 Task: Find connections with filter location Devakottai with filter topic #coronawith filter profile language Spanish with filter current company Piramal Group with filter school Emeritus with filter industry Natural Gas Extraction with filter service category Market Strategy with filter keywords title Safety Engineer
Action: Mouse moved to (548, 80)
Screenshot: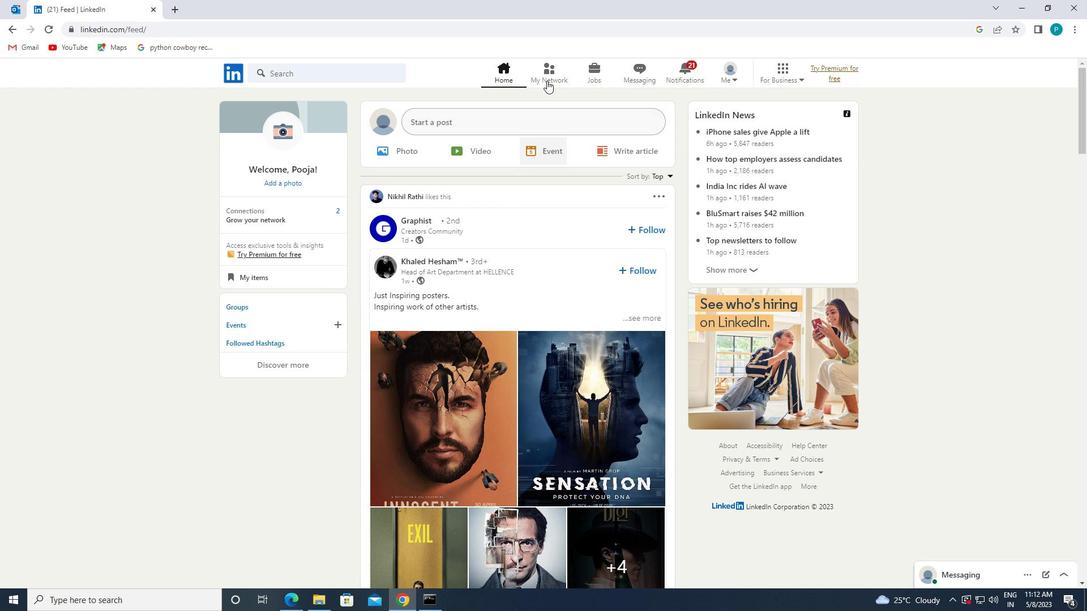 
Action: Mouse pressed left at (548, 80)
Screenshot: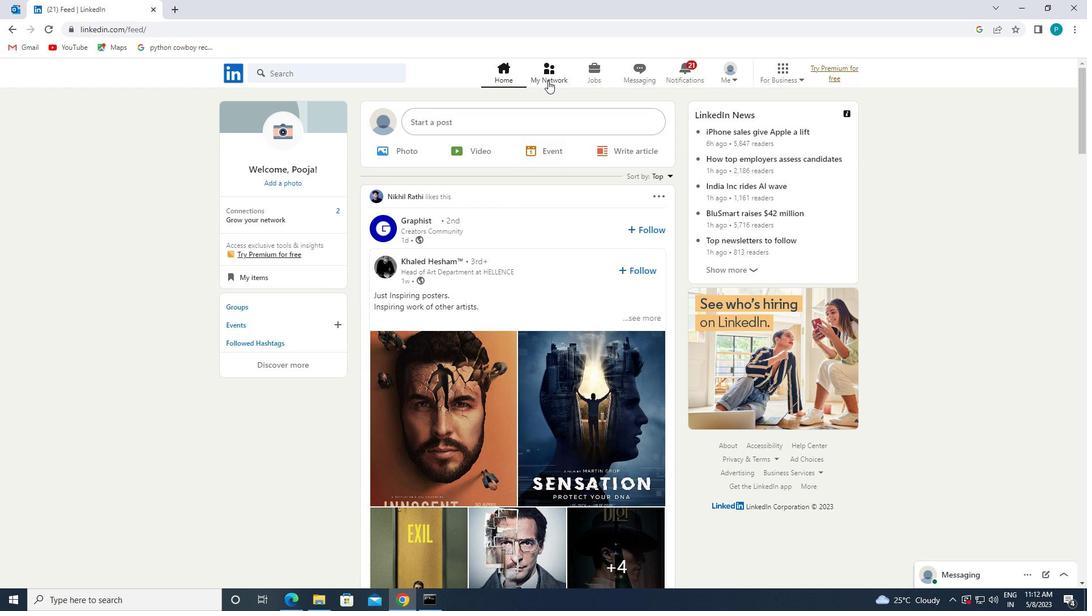 
Action: Mouse moved to (317, 125)
Screenshot: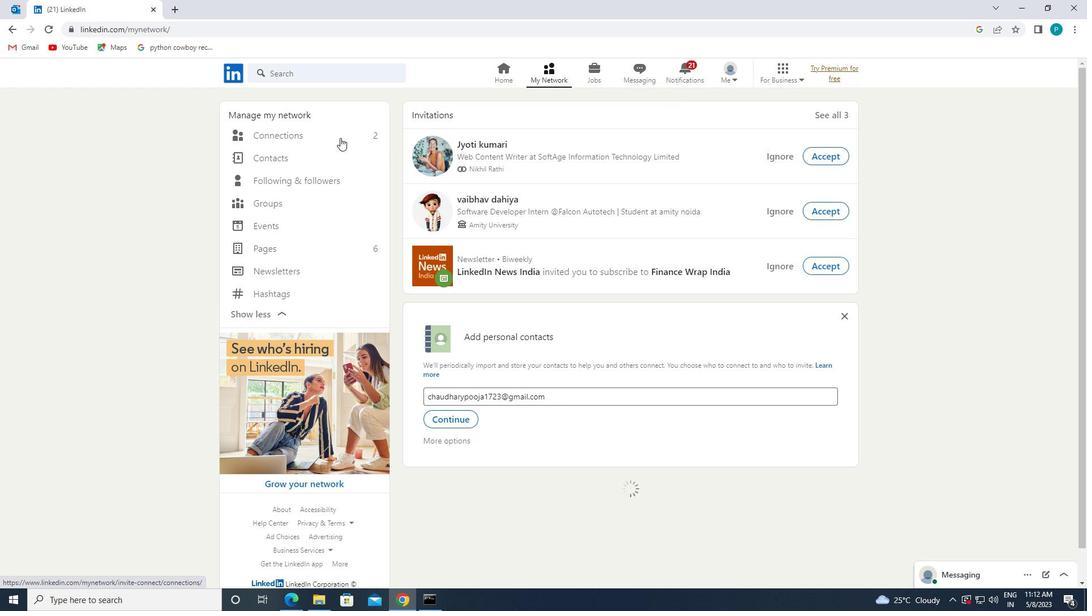 
Action: Mouse pressed left at (317, 125)
Screenshot: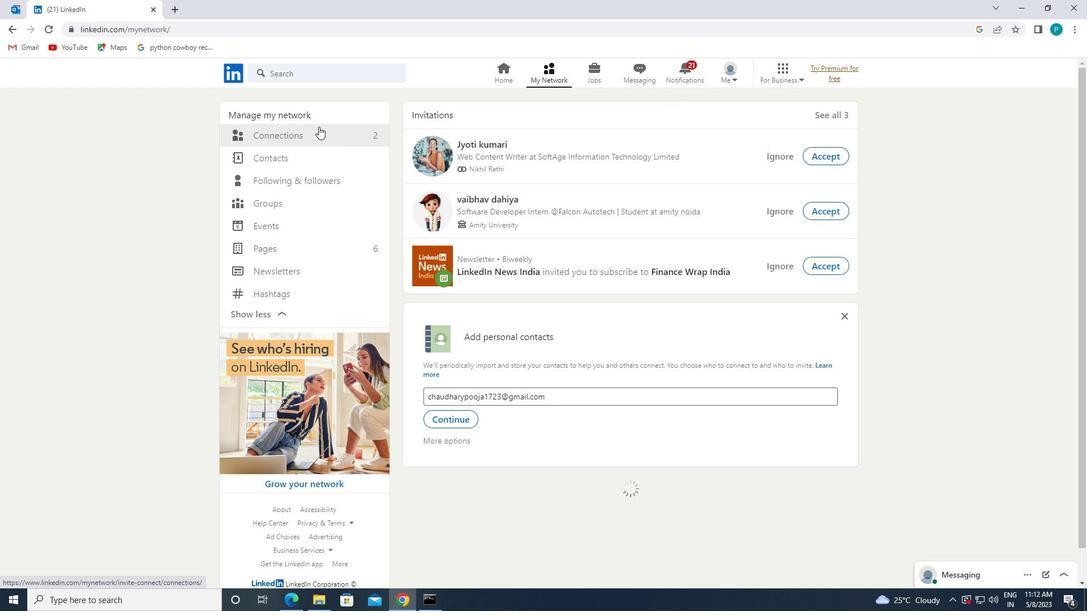 
Action: Mouse moved to (338, 132)
Screenshot: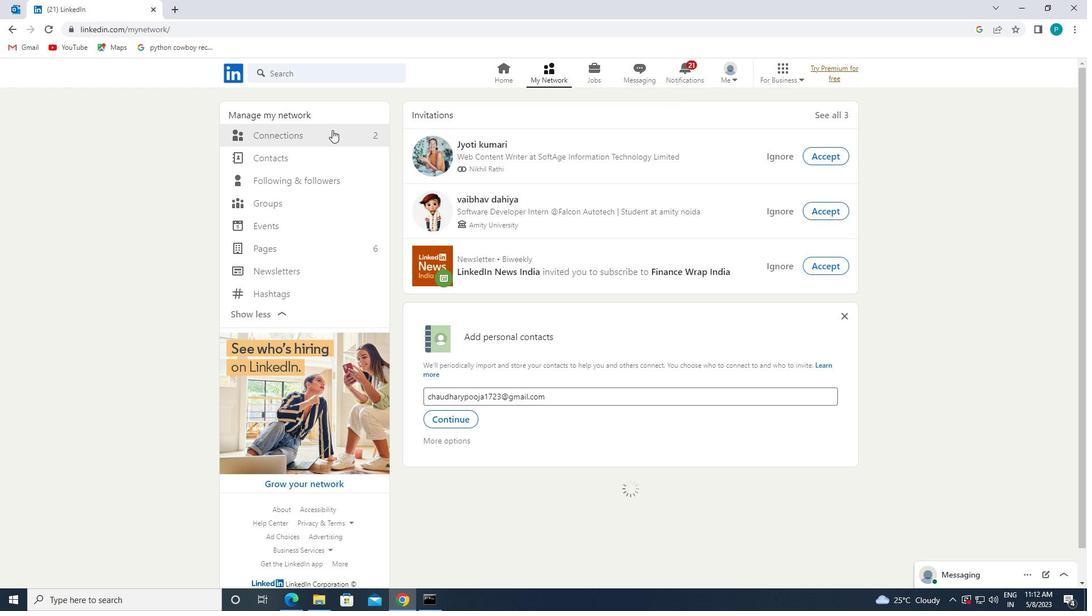 
Action: Mouse pressed left at (338, 132)
Screenshot: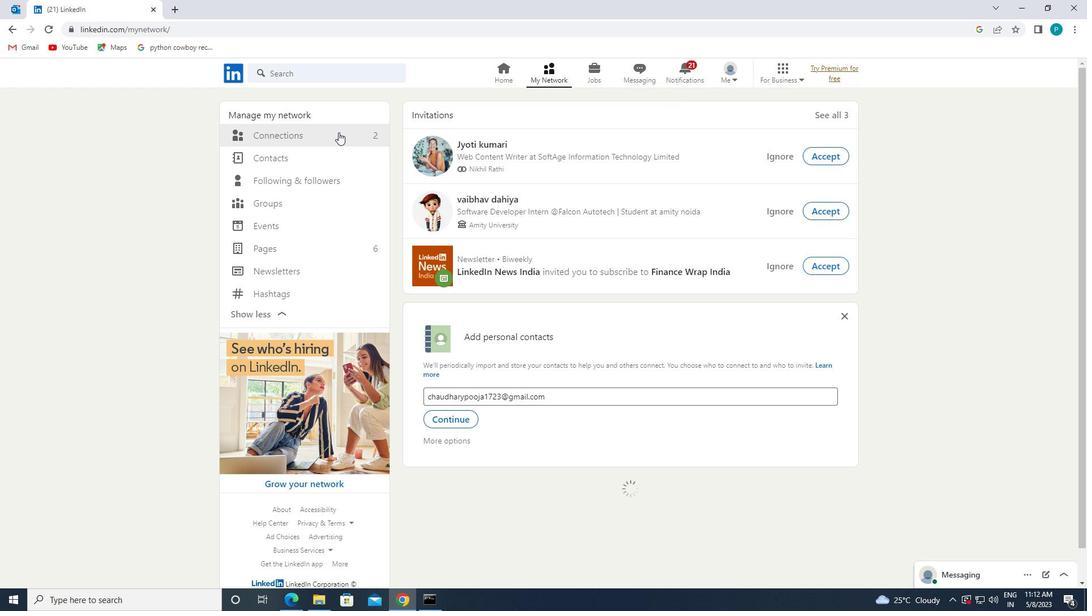 
Action: Mouse moved to (663, 141)
Screenshot: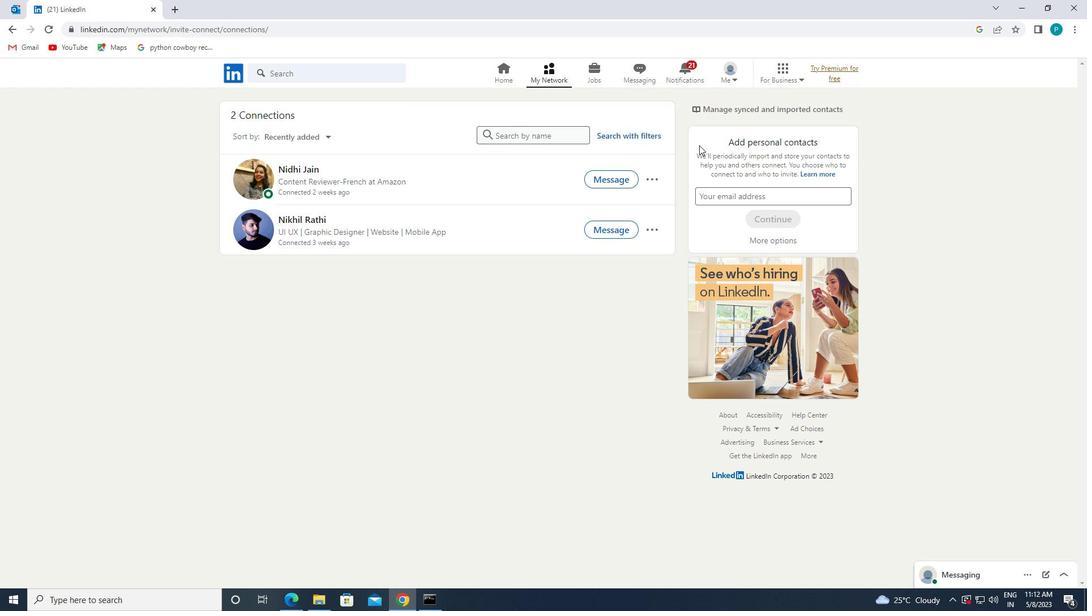 
Action: Mouse pressed left at (663, 141)
Screenshot: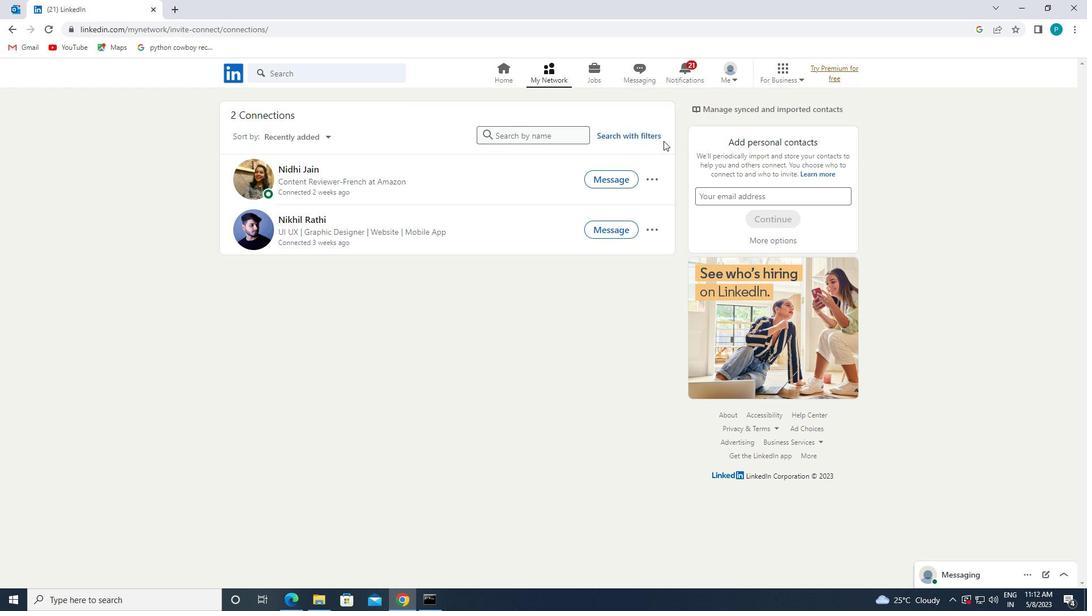 
Action: Mouse moved to (658, 138)
Screenshot: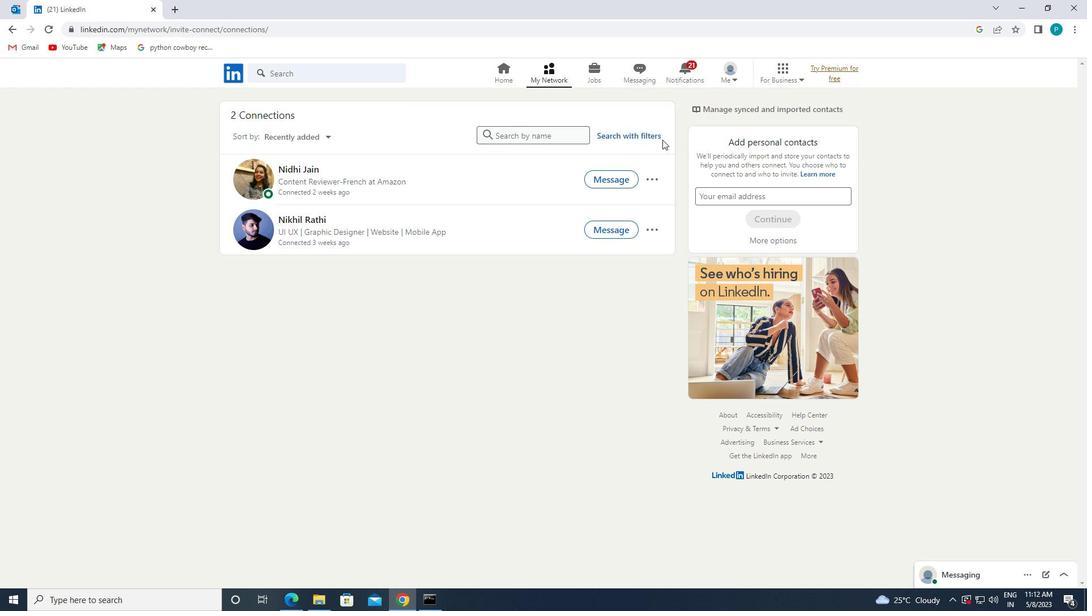 
Action: Mouse pressed left at (658, 138)
Screenshot: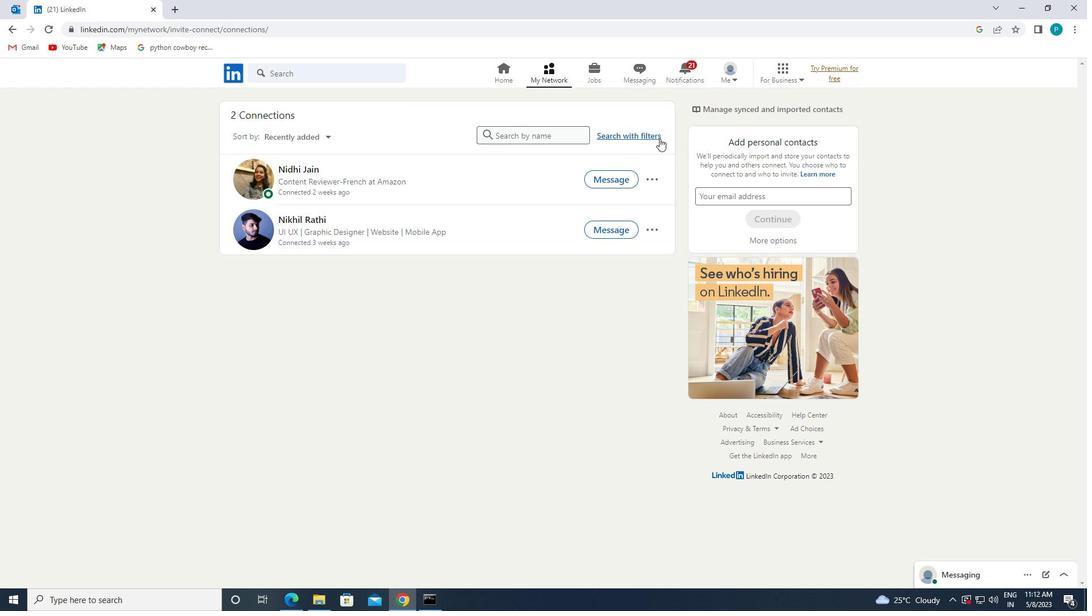 
Action: Mouse moved to (587, 95)
Screenshot: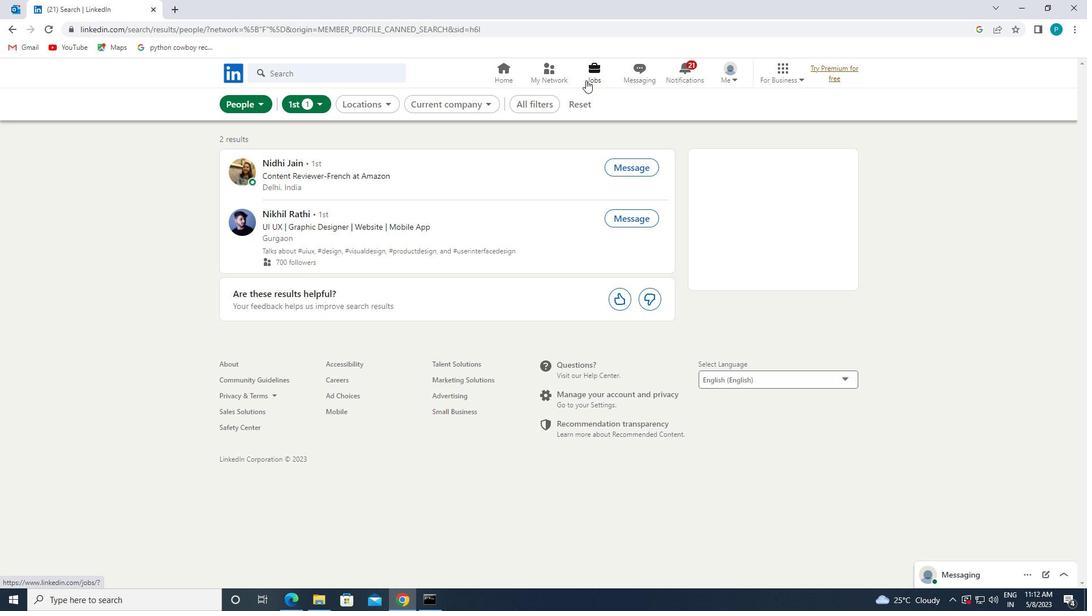
Action: Mouse pressed left at (587, 95)
Screenshot: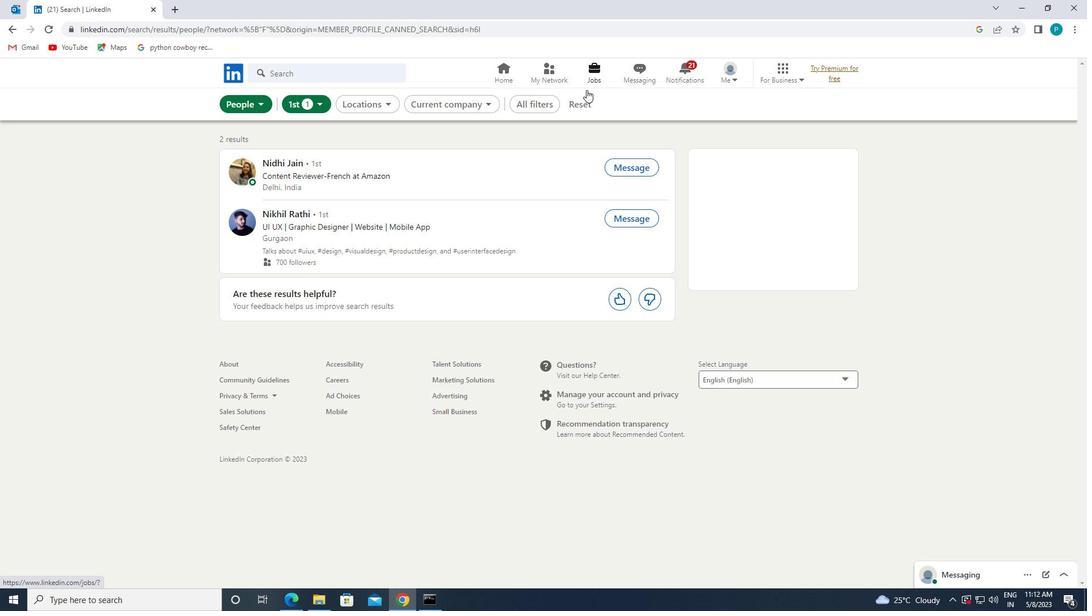 
Action: Mouse moved to (568, 100)
Screenshot: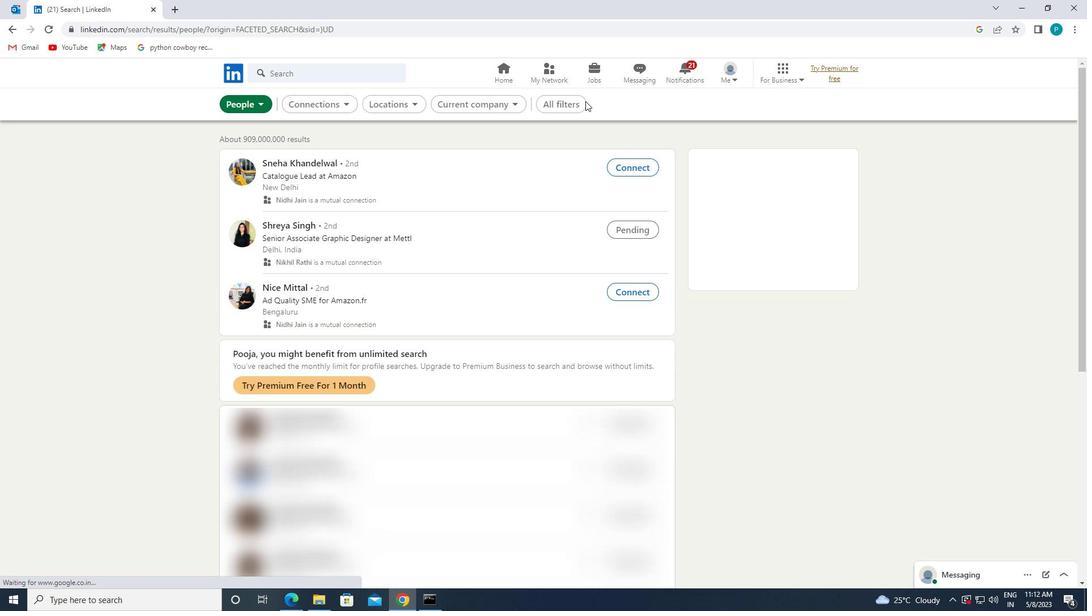 
Action: Mouse pressed left at (568, 100)
Screenshot: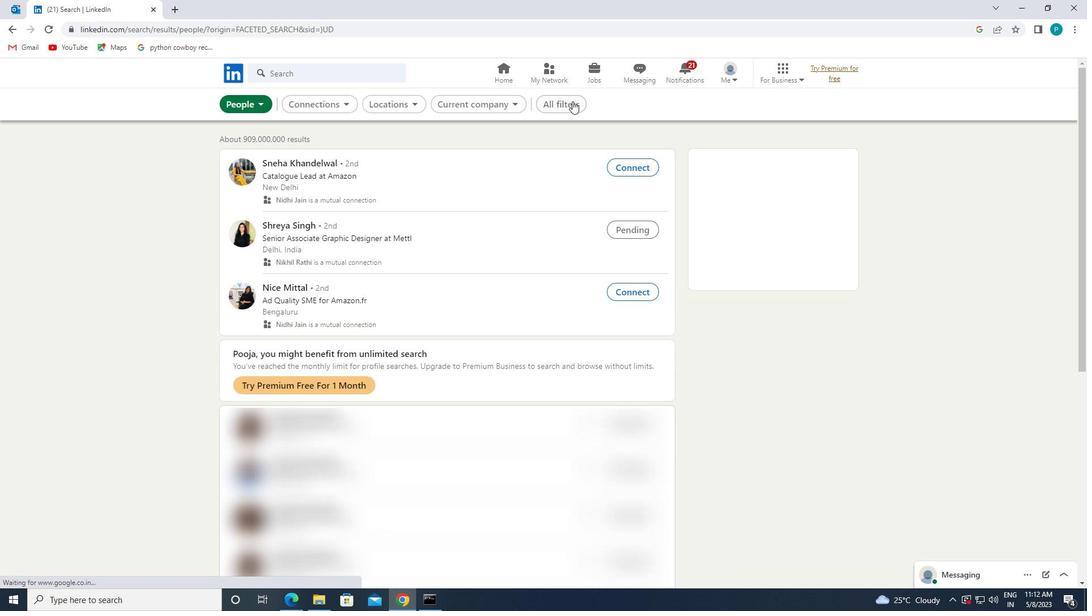 
Action: Mouse moved to (953, 307)
Screenshot: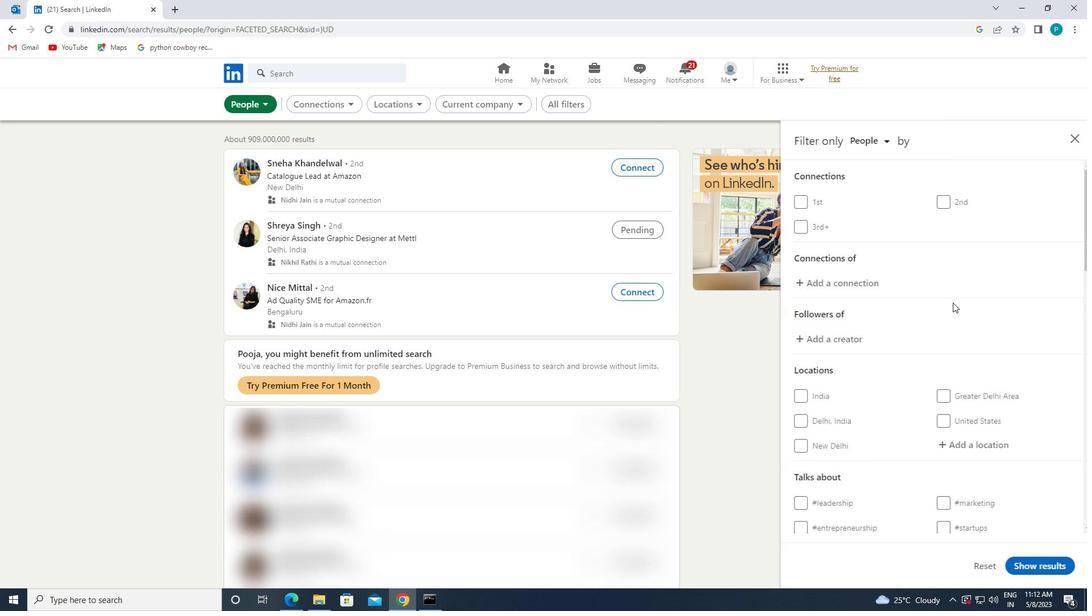 
Action: Mouse scrolled (953, 306) with delta (0, 0)
Screenshot: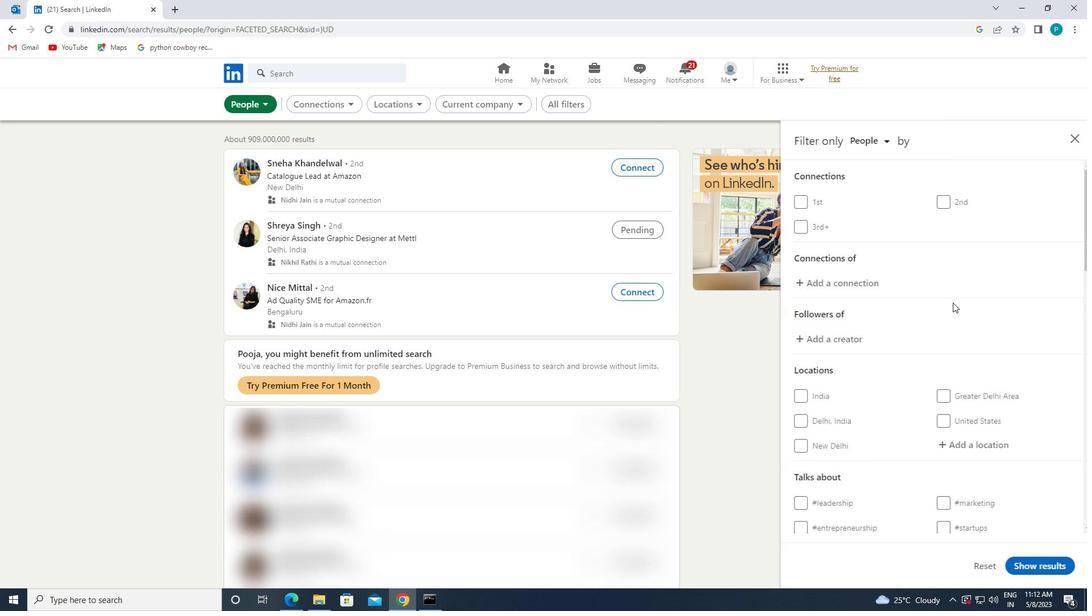 
Action: Mouse moved to (953, 308)
Screenshot: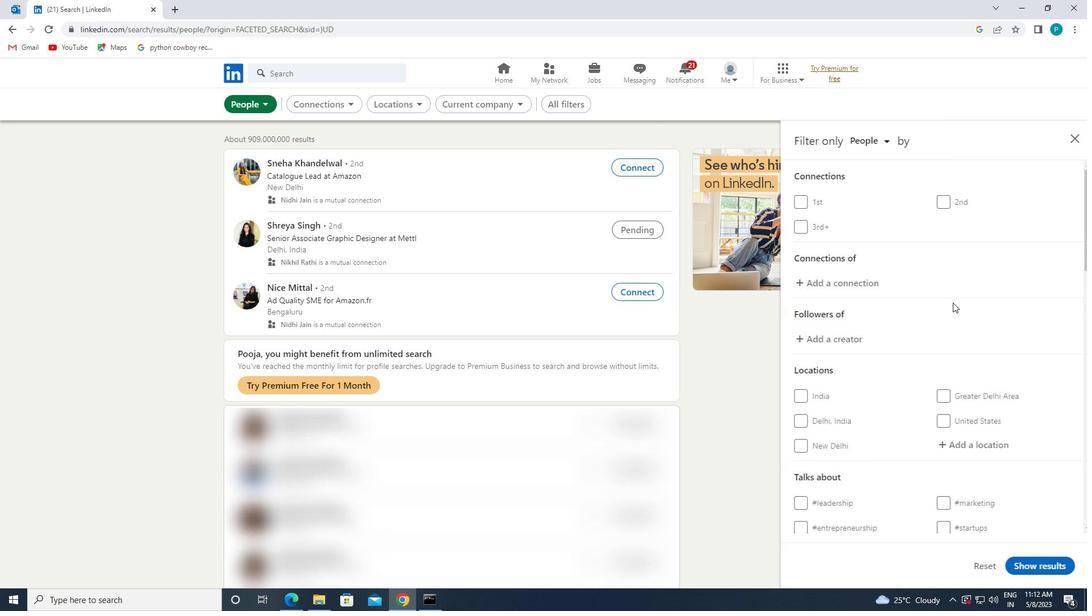 
Action: Mouse scrolled (953, 307) with delta (0, 0)
Screenshot: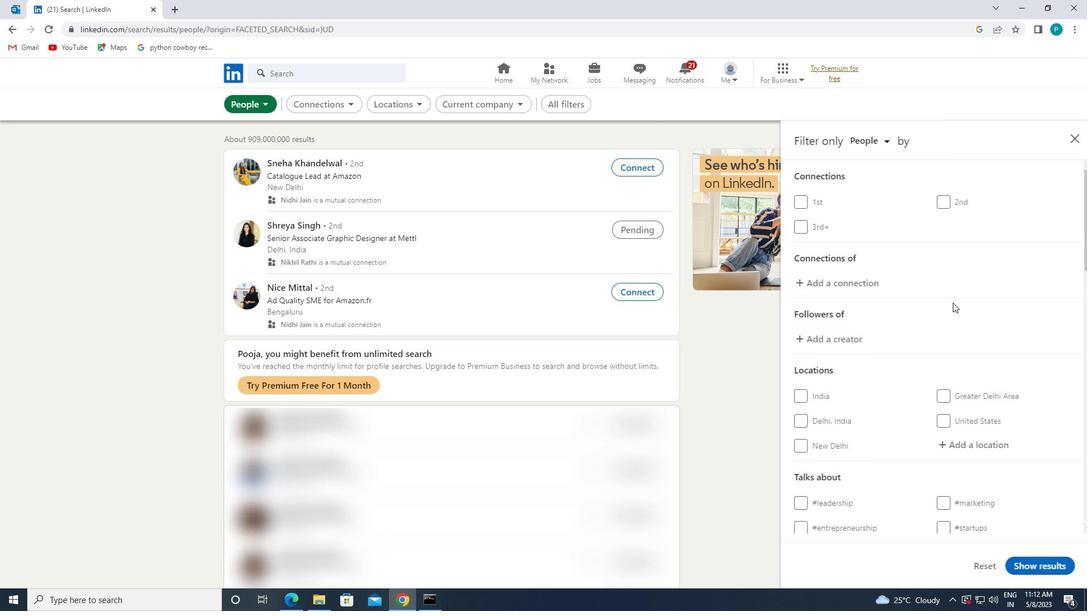 
Action: Mouse scrolled (953, 307) with delta (0, 0)
Screenshot: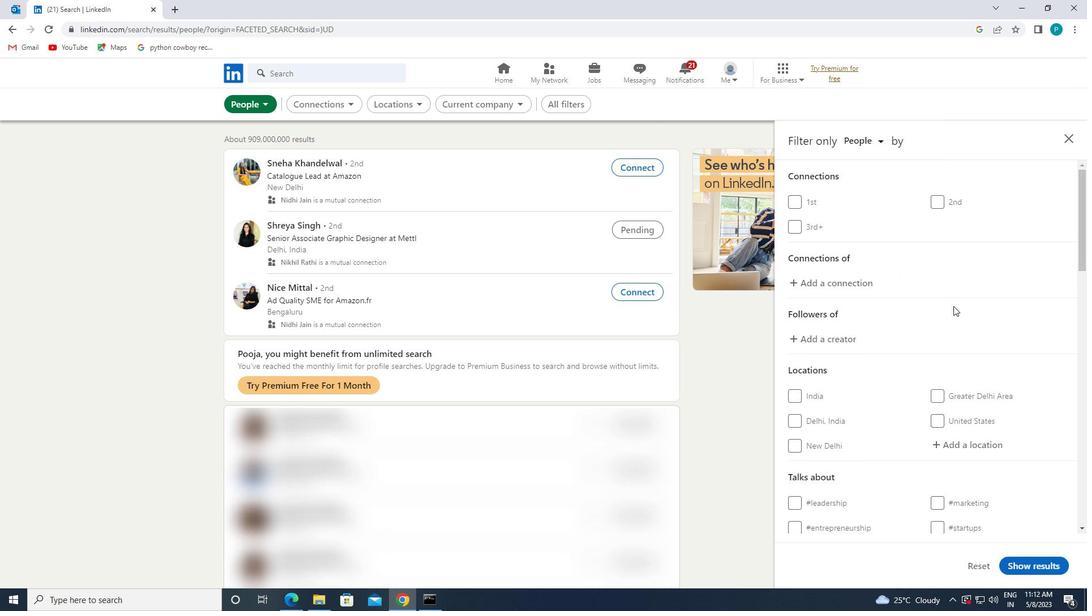 
Action: Mouse moved to (939, 280)
Screenshot: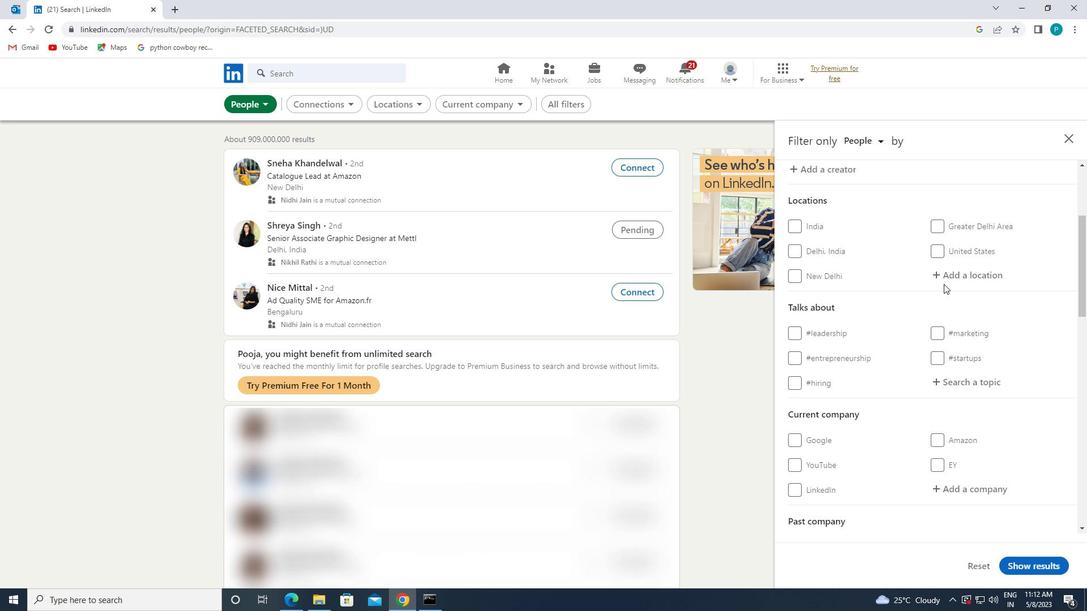 
Action: Mouse pressed left at (939, 280)
Screenshot: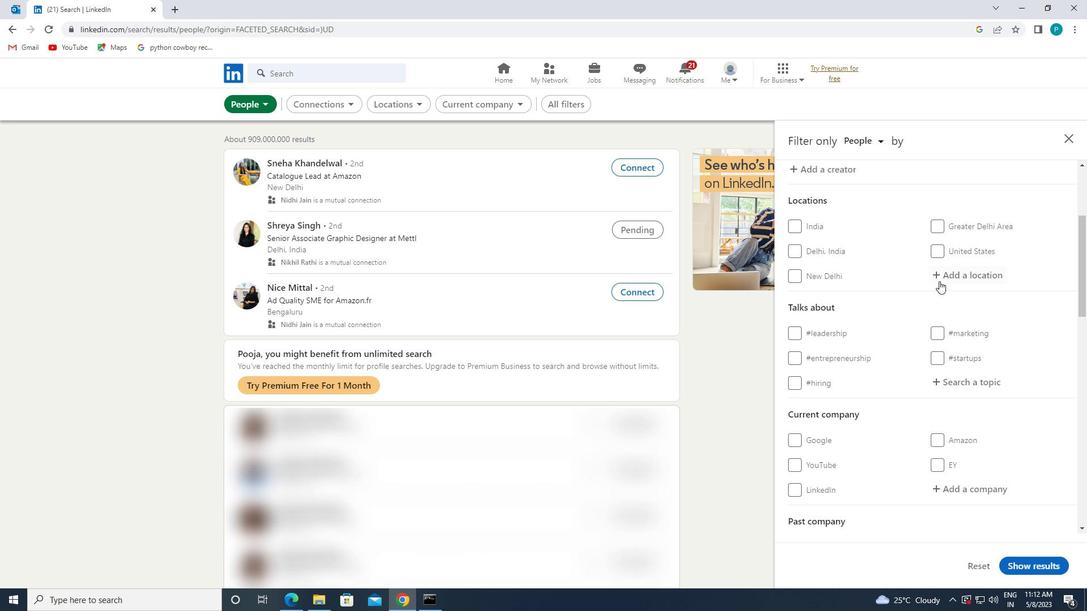 
Action: Mouse moved to (946, 284)
Screenshot: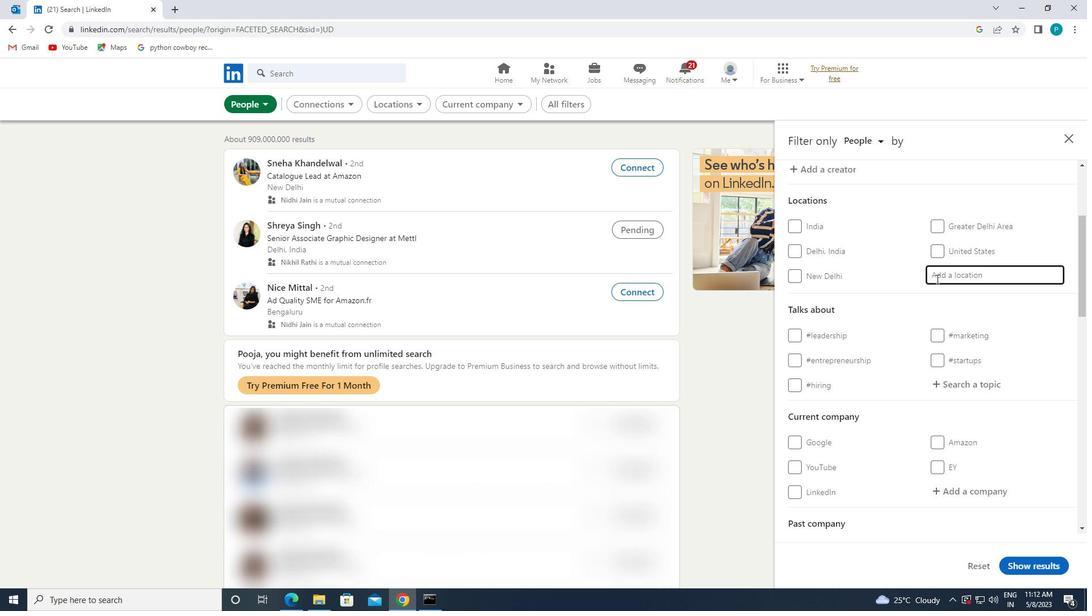 
Action: Key pressed <Key.caps_lock>d<Key.caps_lock>evako
Screenshot: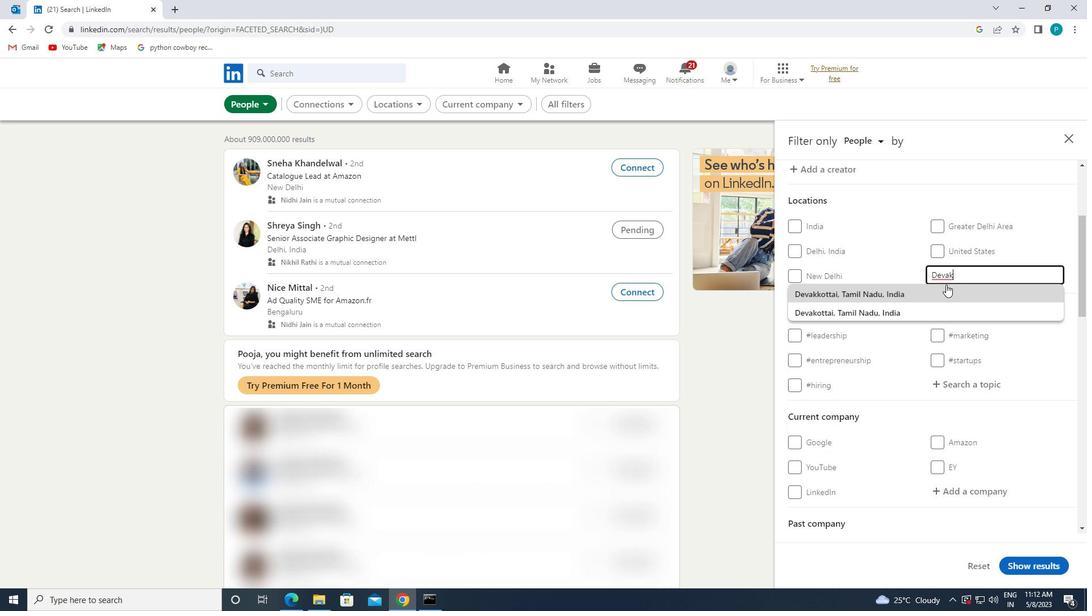 
Action: Mouse moved to (953, 293)
Screenshot: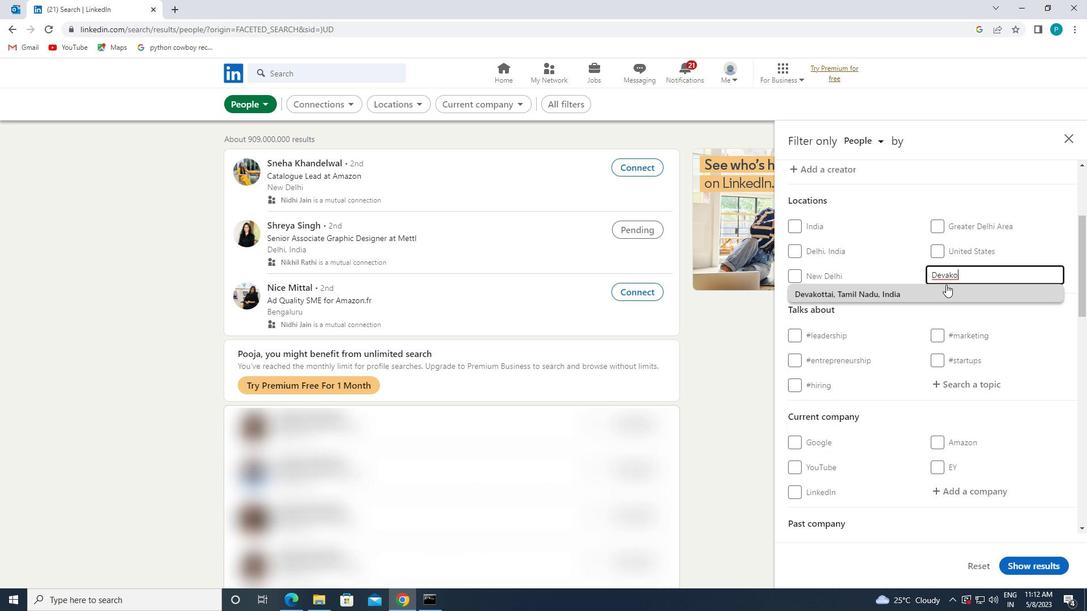 
Action: Mouse pressed left at (953, 293)
Screenshot: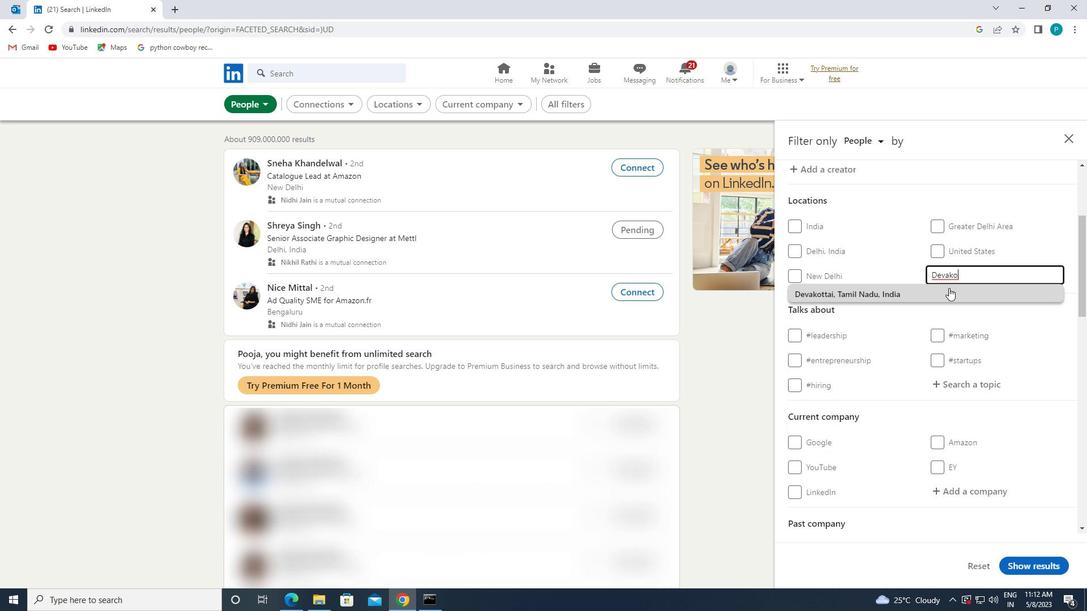 
Action: Mouse scrolled (953, 292) with delta (0, 0)
Screenshot: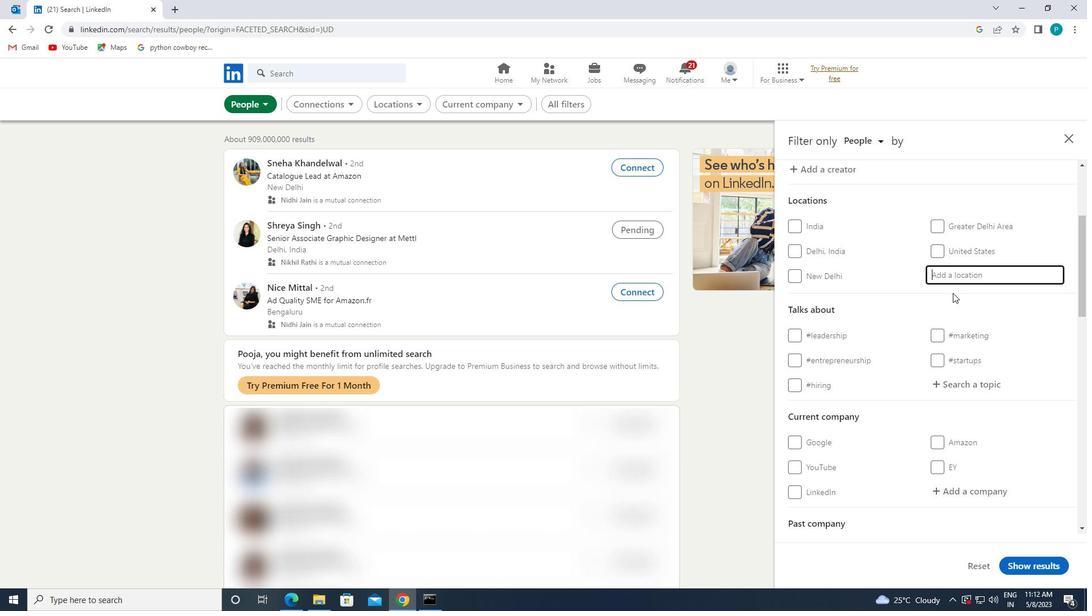 
Action: Mouse scrolled (953, 292) with delta (0, 0)
Screenshot: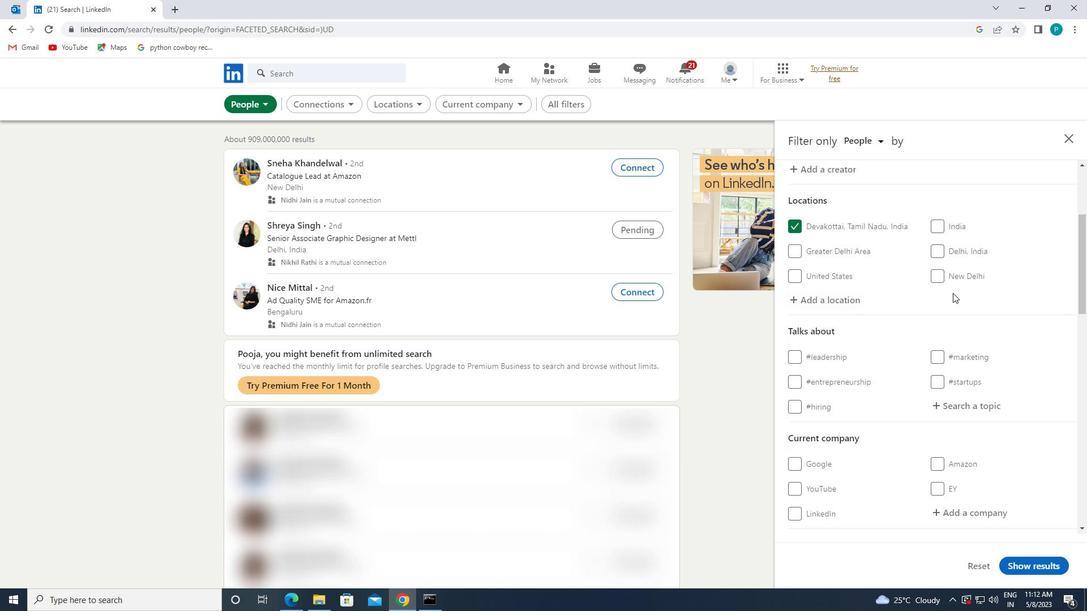 
Action: Mouse moved to (953, 293)
Screenshot: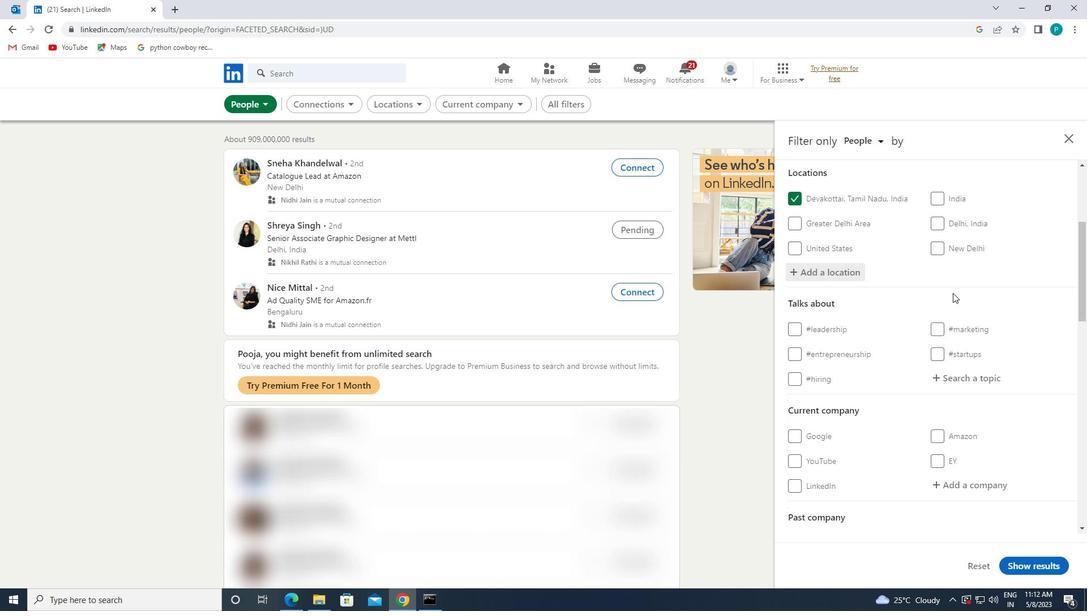 
Action: Mouse pressed left at (953, 293)
Screenshot: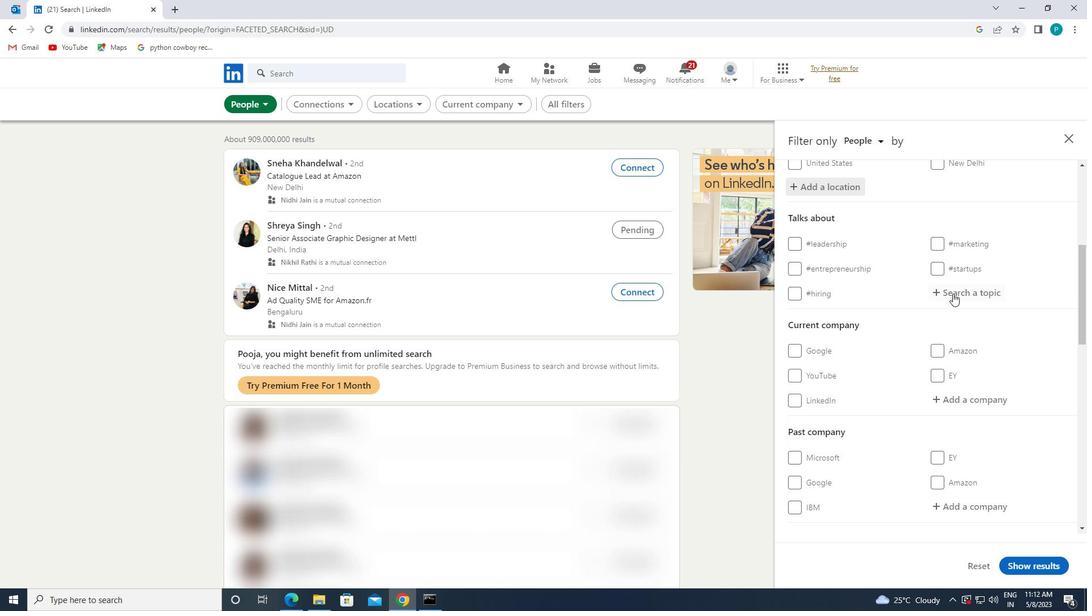 
Action: Key pressed <Key.shift>#CORI<Key.backspace>ONA
Screenshot: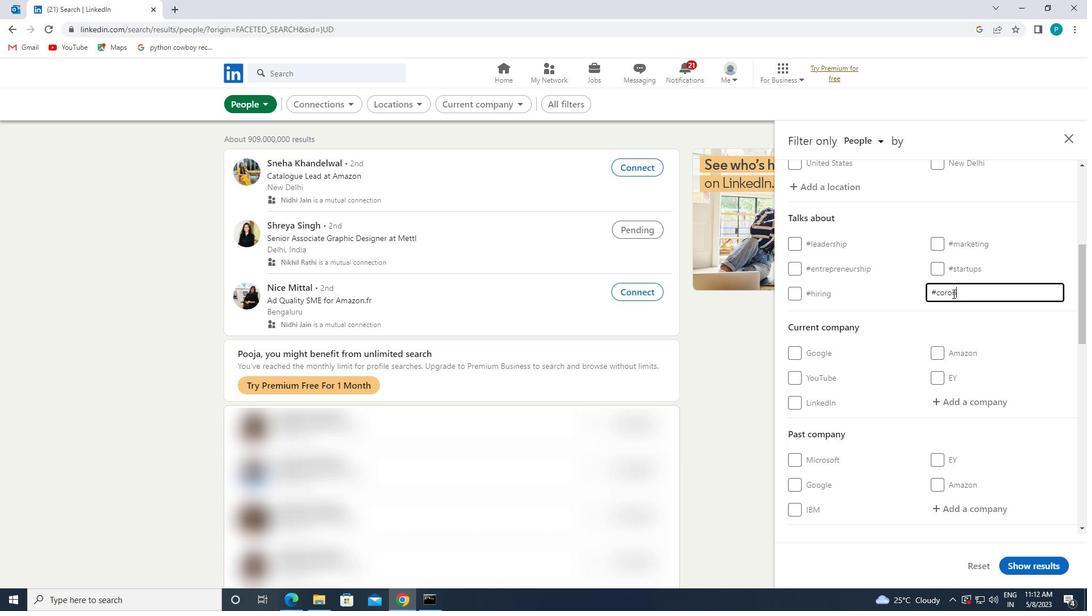
Action: Mouse moved to (941, 336)
Screenshot: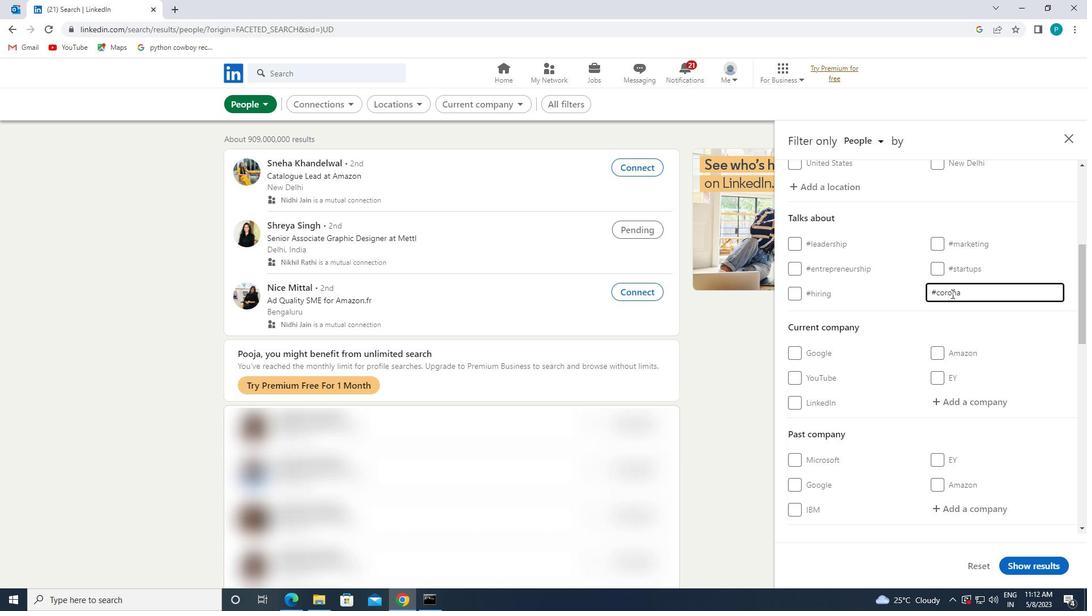 
Action: Mouse scrolled (941, 336) with delta (0, 0)
Screenshot: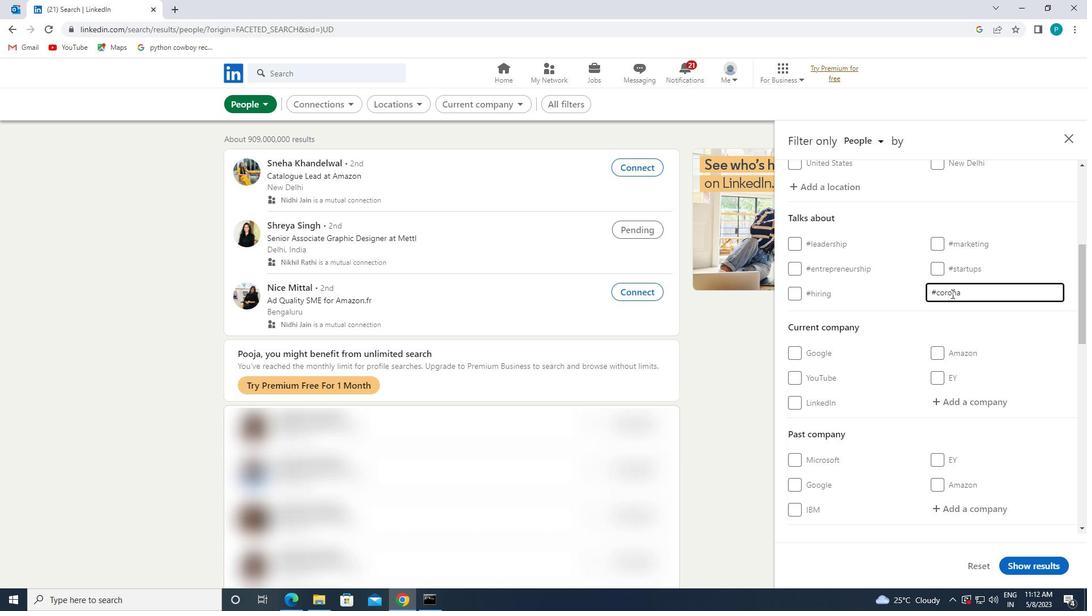 
Action: Mouse moved to (936, 348)
Screenshot: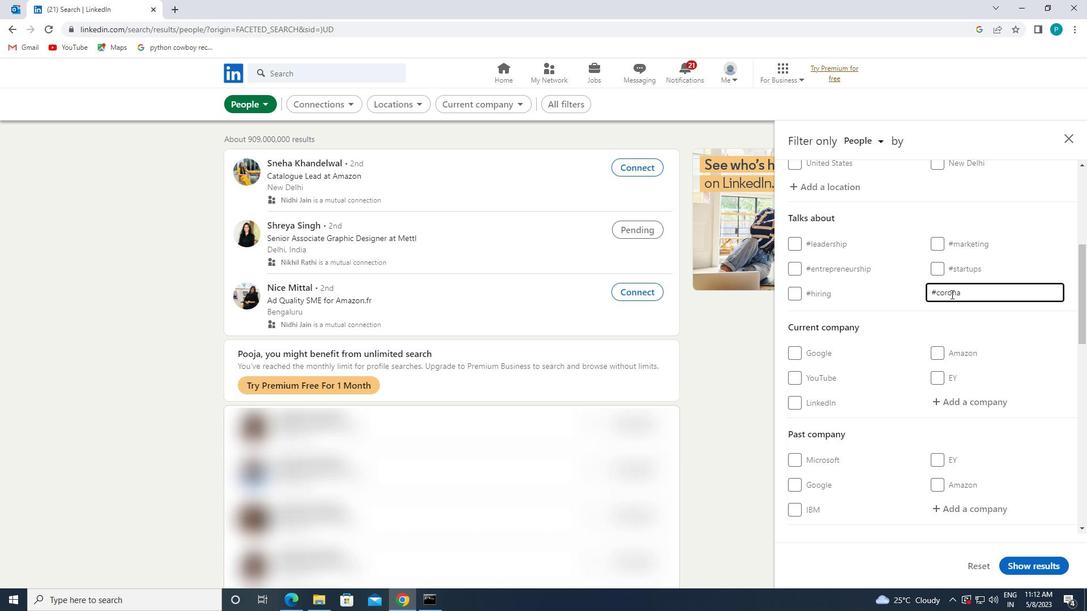 
Action: Mouse scrolled (936, 348) with delta (0, 0)
Screenshot: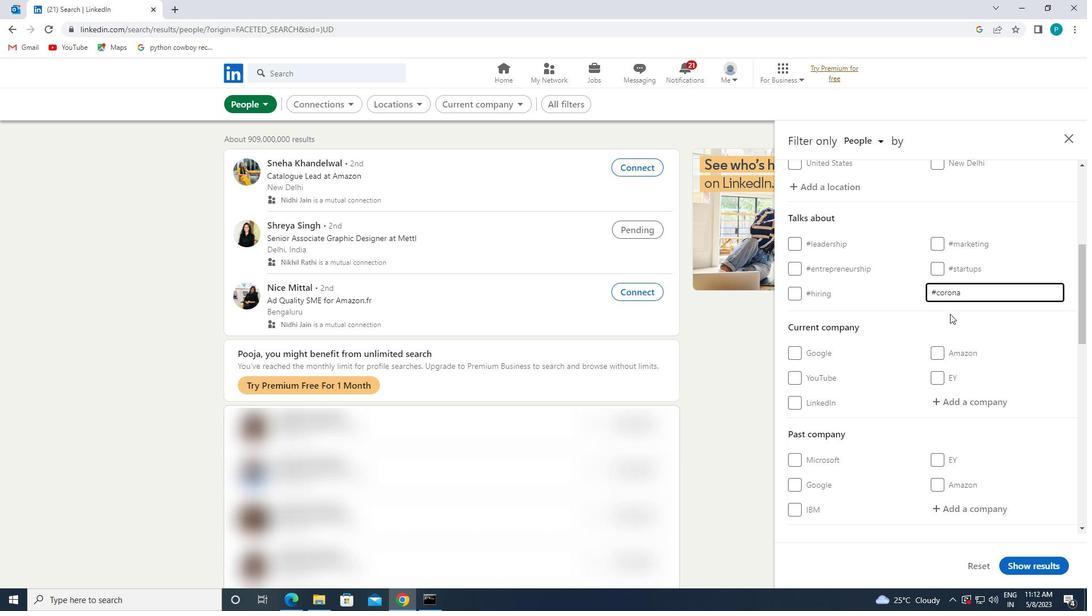 
Action: Mouse scrolled (936, 348) with delta (0, 0)
Screenshot: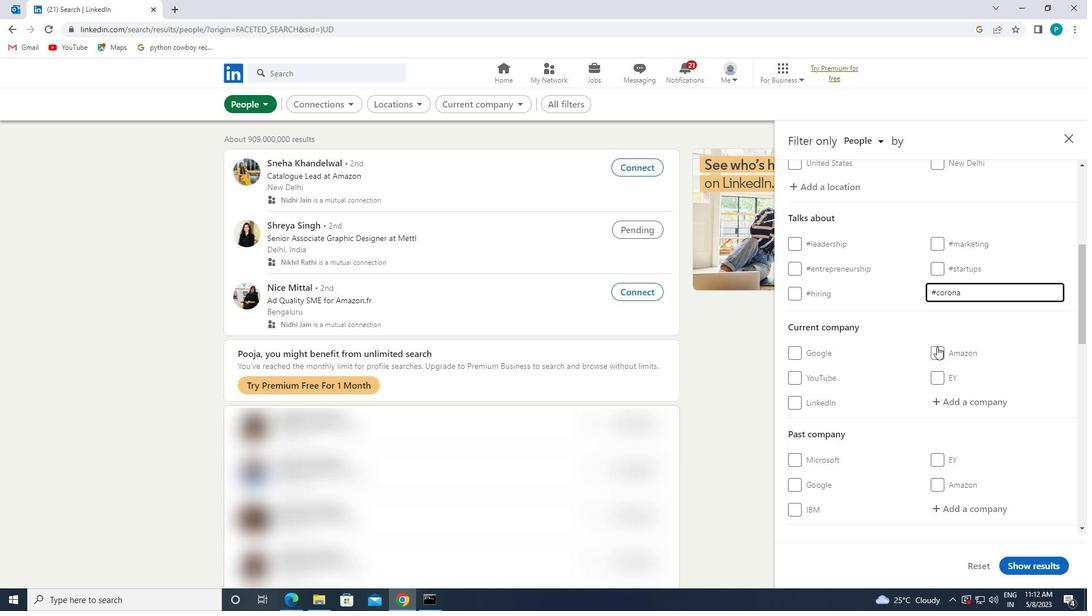 
Action: Mouse moved to (934, 351)
Screenshot: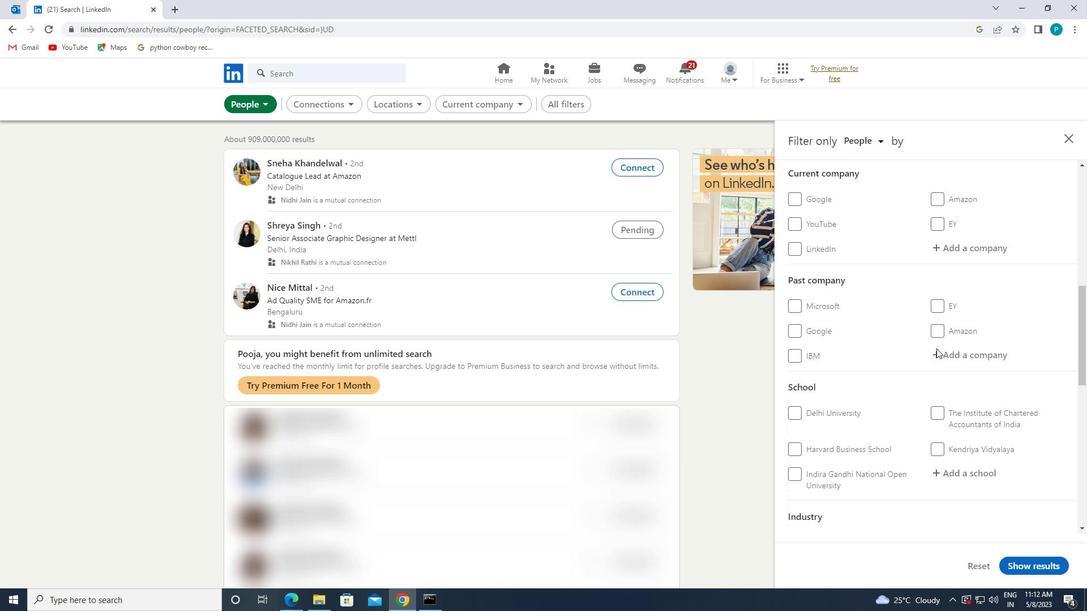 
Action: Mouse scrolled (934, 350) with delta (0, 0)
Screenshot: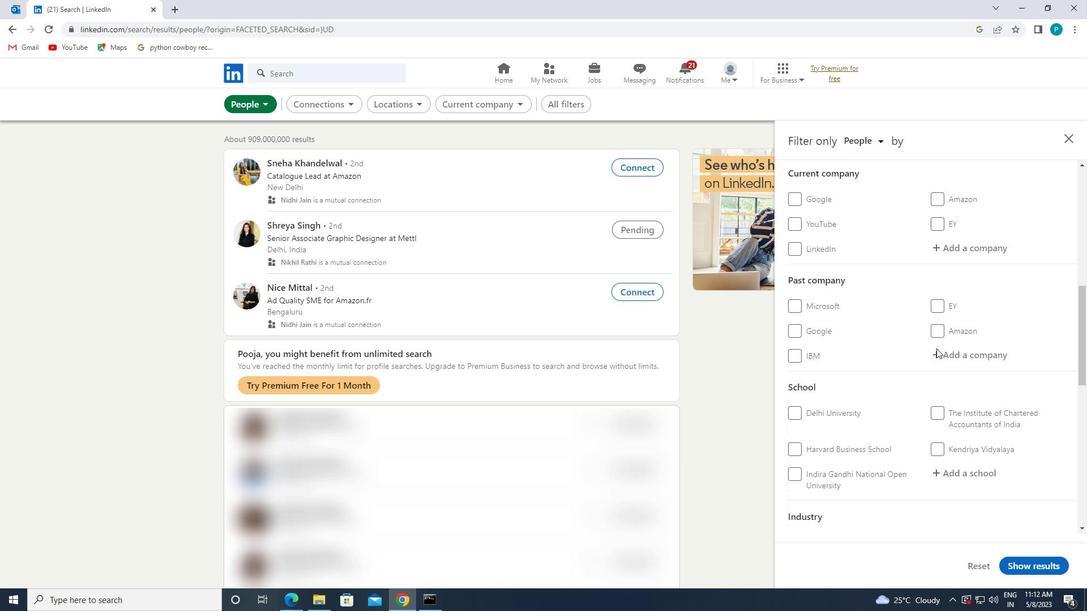 
Action: Mouse moved to (930, 351)
Screenshot: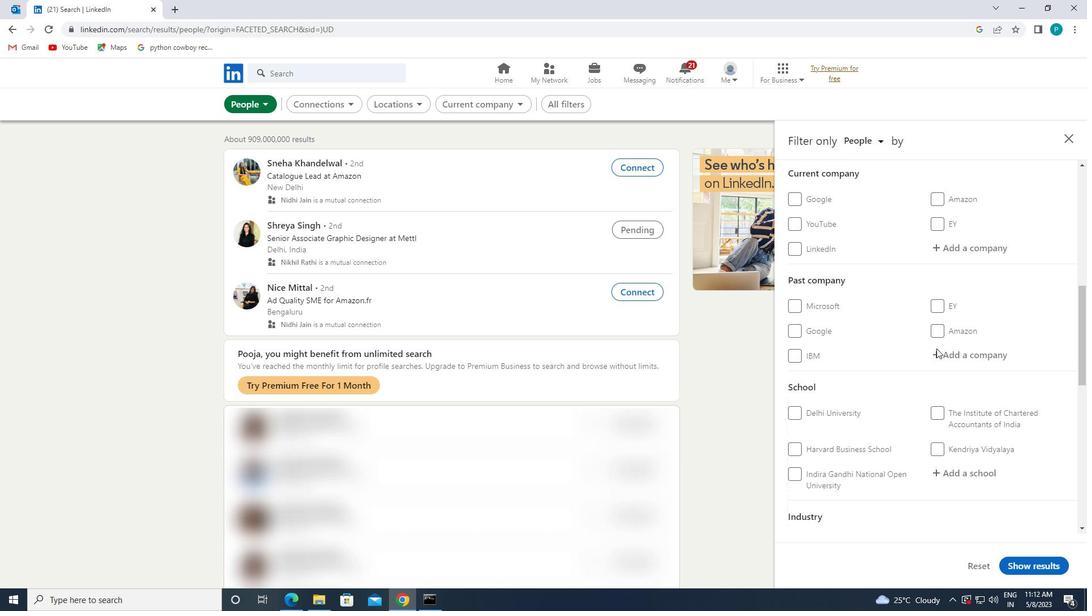 
Action: Mouse scrolled (930, 350) with delta (0, 0)
Screenshot: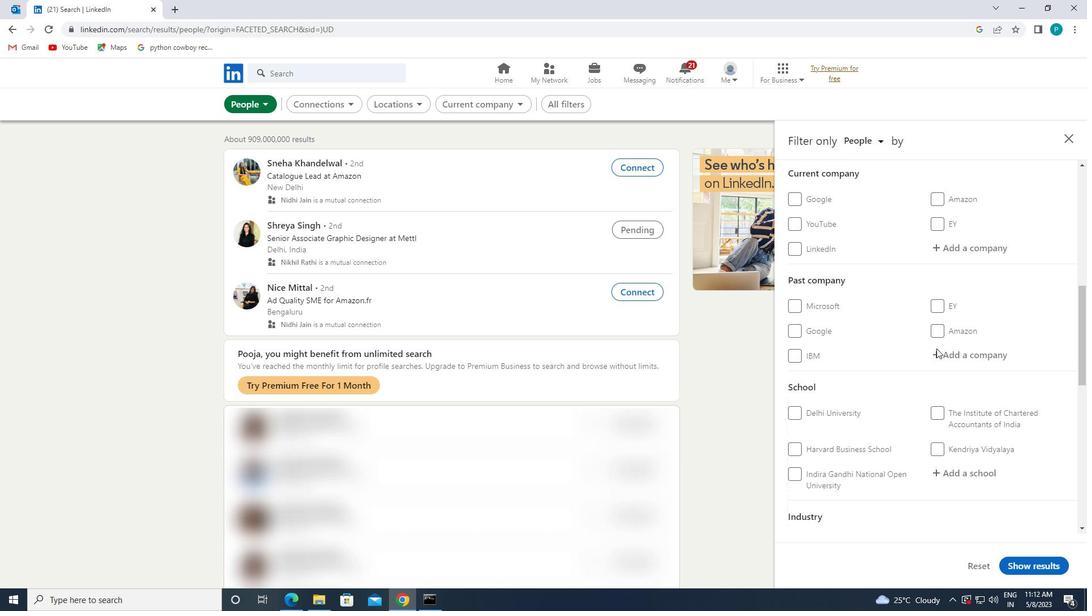 
Action: Mouse moved to (924, 351)
Screenshot: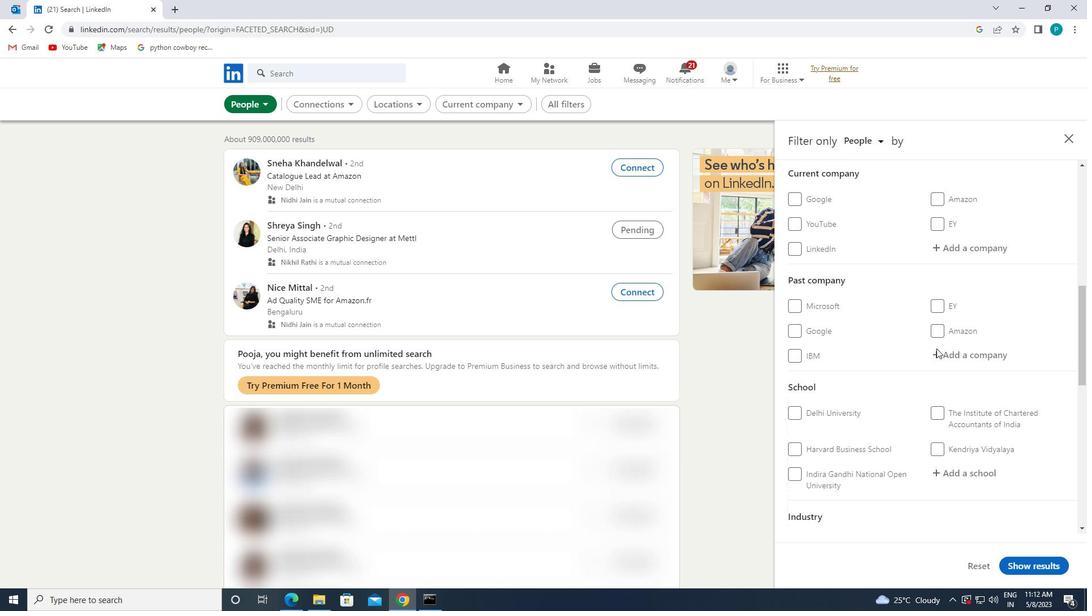 
Action: Mouse scrolled (924, 351) with delta (0, 0)
Screenshot: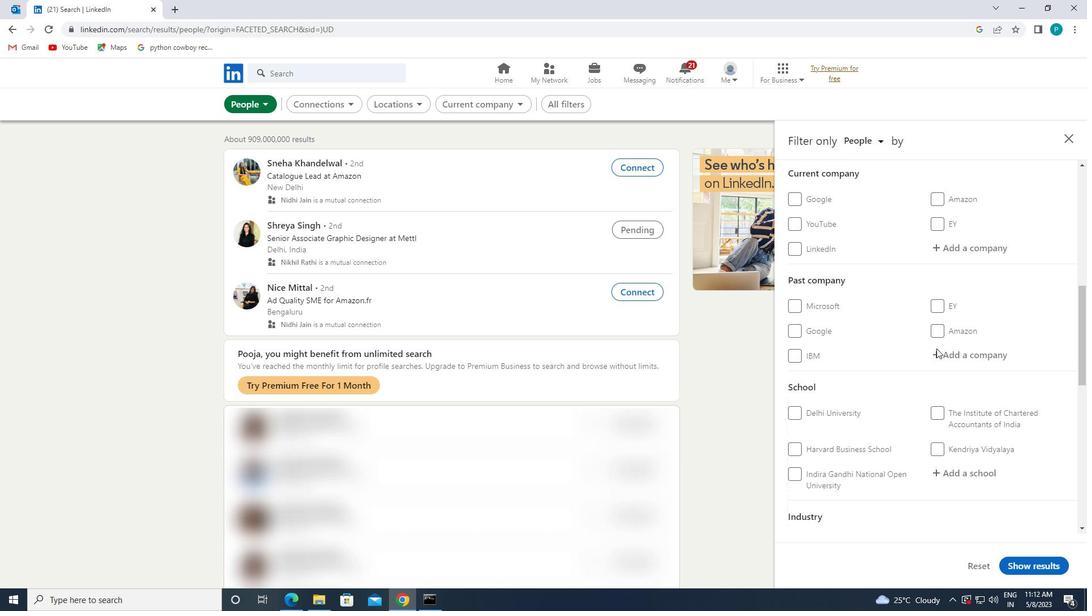 
Action: Mouse moved to (853, 404)
Screenshot: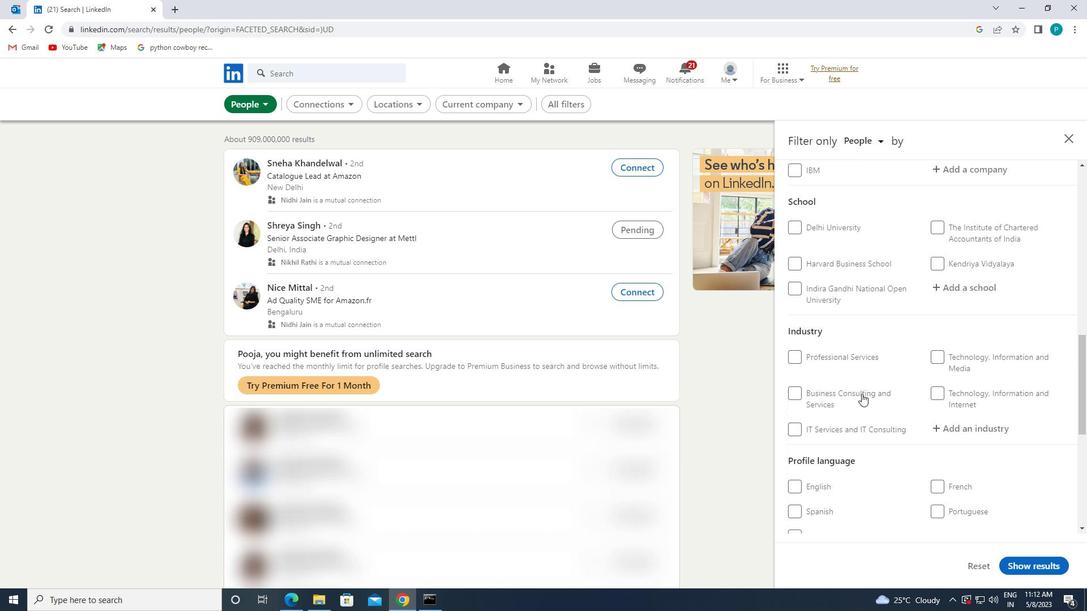 
Action: Mouse scrolled (853, 404) with delta (0, 0)
Screenshot: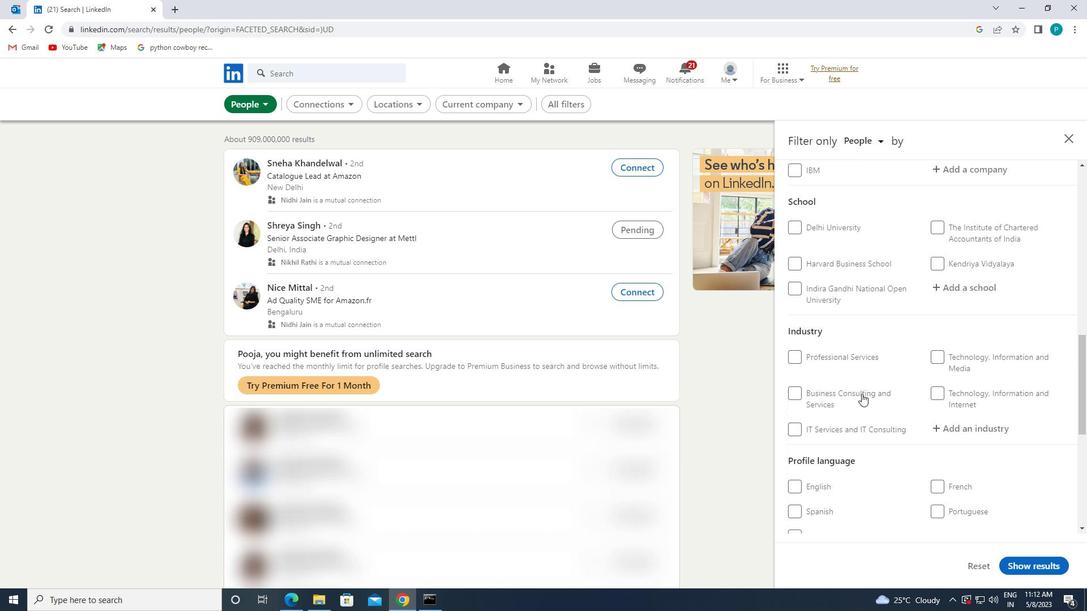 
Action: Mouse moved to (853, 407)
Screenshot: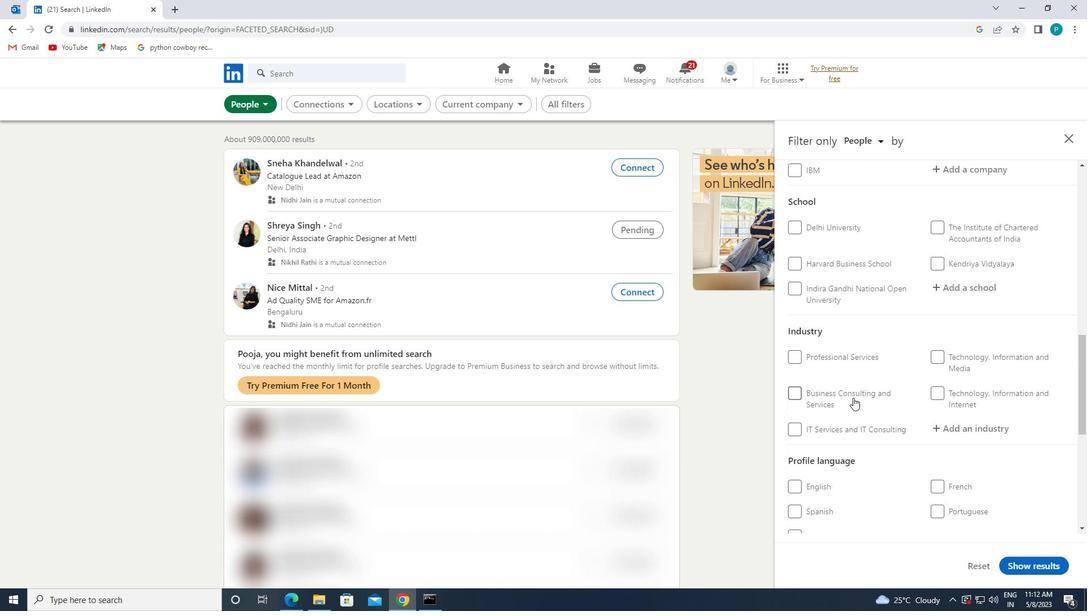 
Action: Mouse scrolled (853, 406) with delta (0, 0)
Screenshot: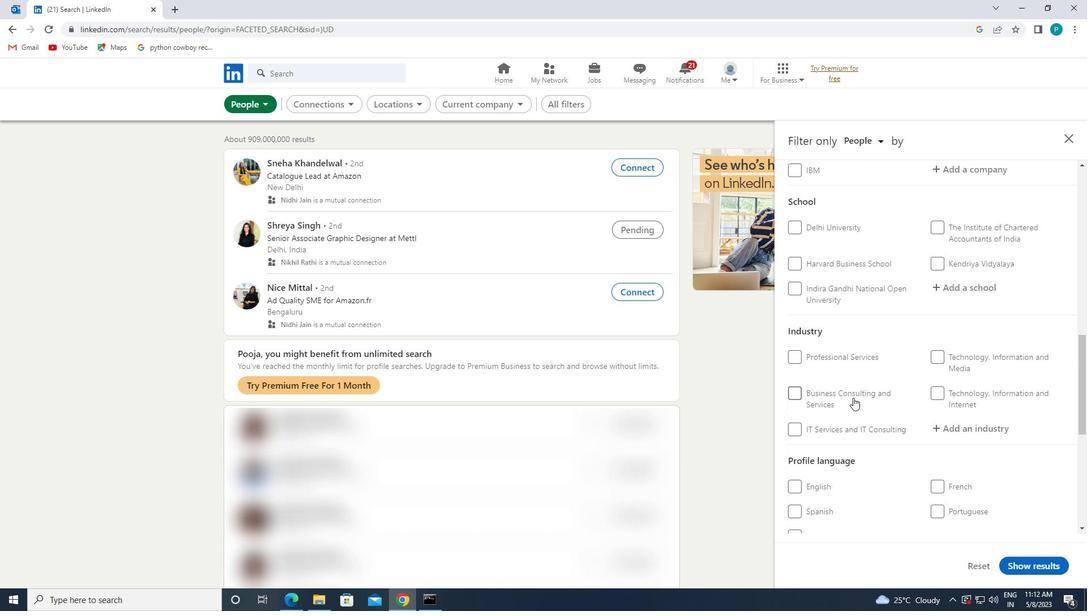 
Action: Mouse moved to (807, 403)
Screenshot: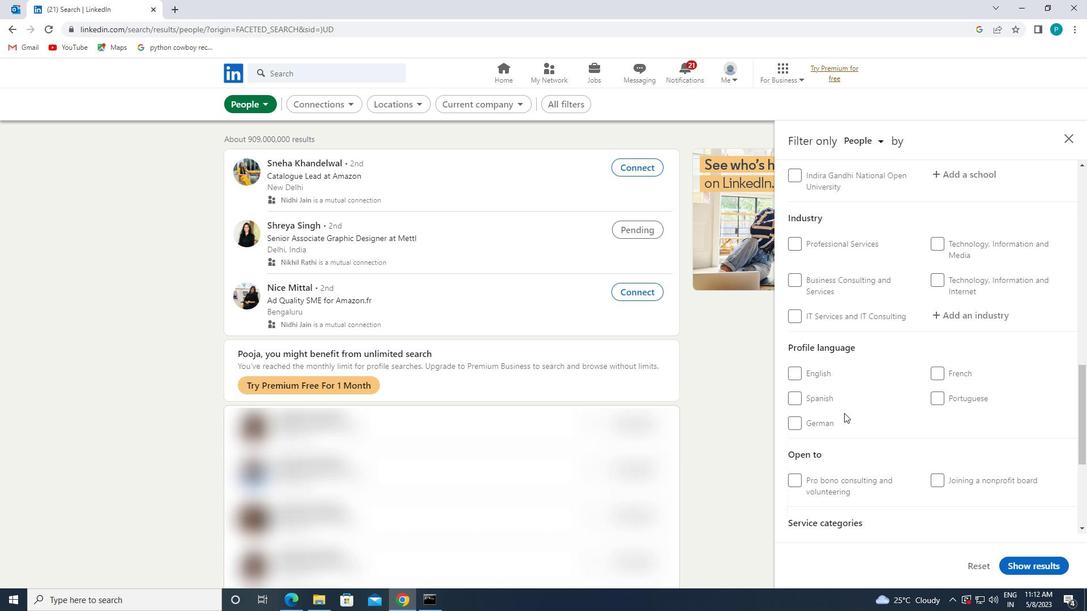 
Action: Mouse pressed left at (807, 403)
Screenshot: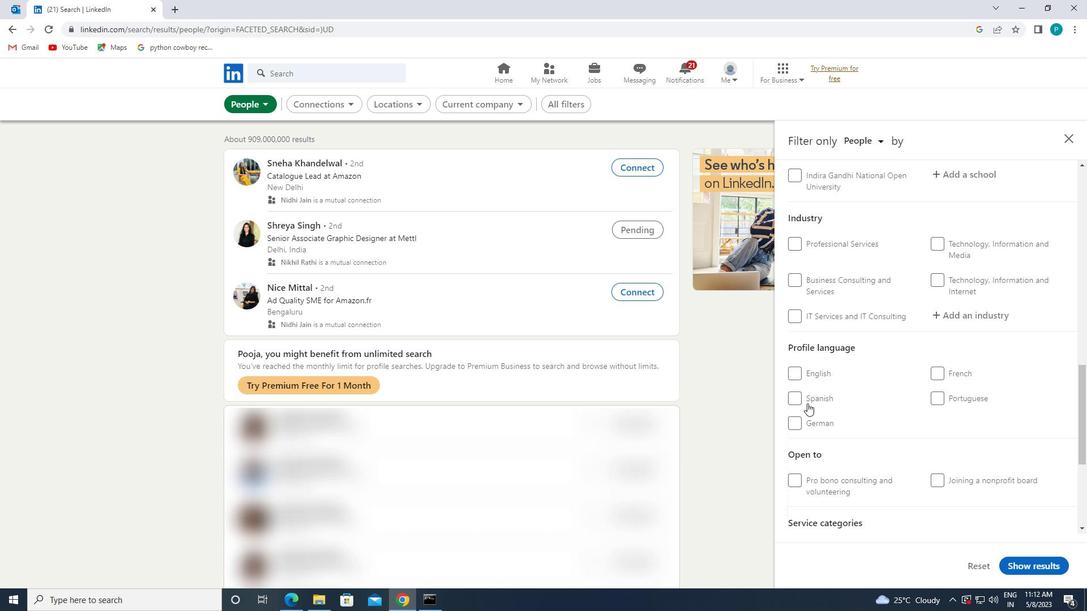 
Action: Mouse moved to (971, 388)
Screenshot: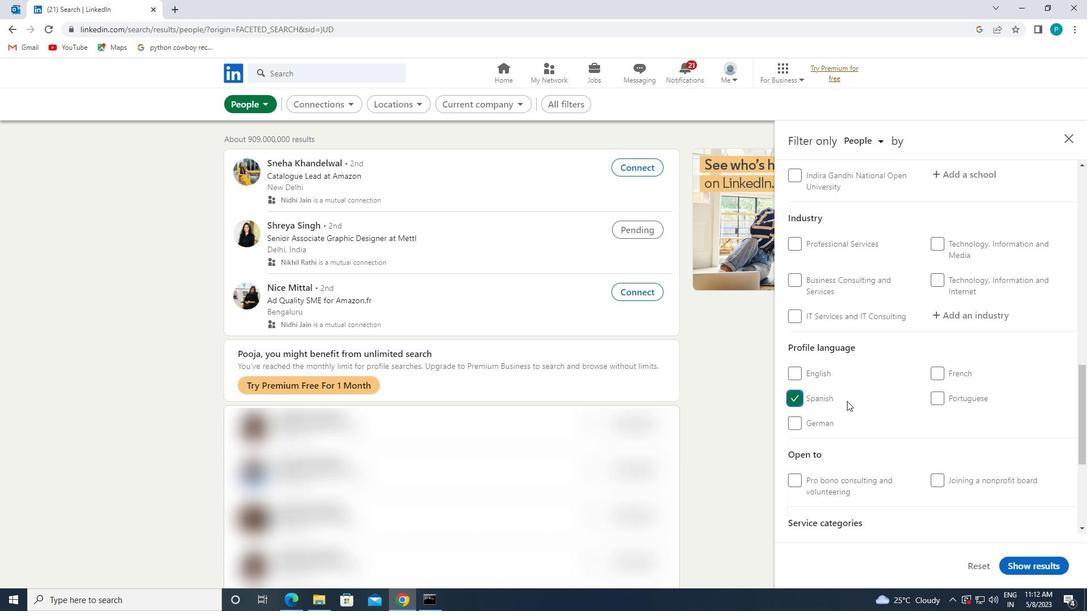 
Action: Mouse scrolled (971, 389) with delta (0, 0)
Screenshot: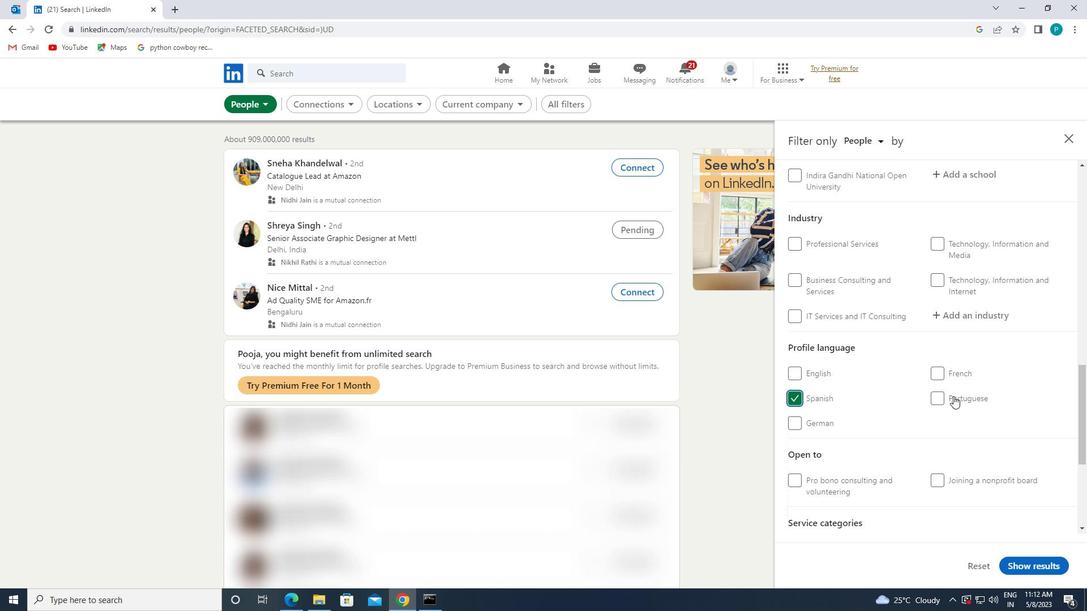
Action: Mouse scrolled (971, 389) with delta (0, 0)
Screenshot: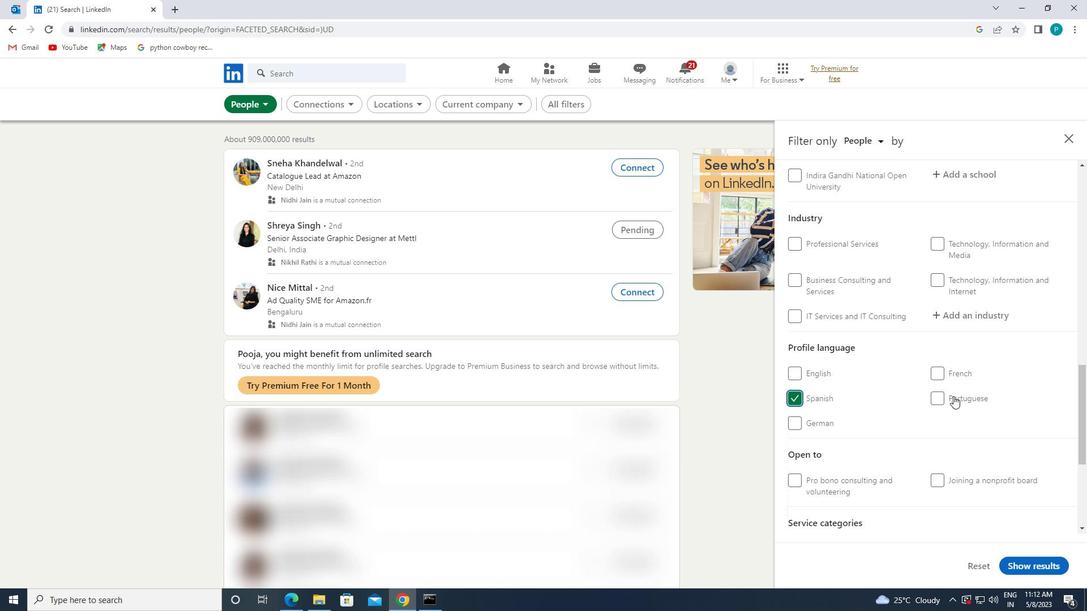
Action: Mouse scrolled (971, 389) with delta (0, 0)
Screenshot: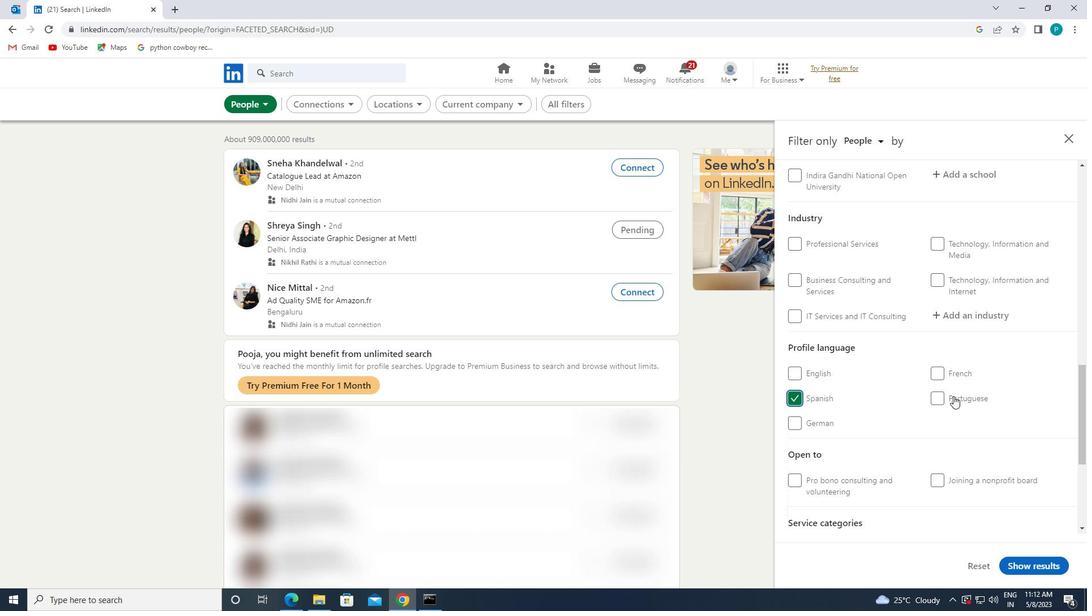 
Action: Mouse scrolled (971, 389) with delta (0, 0)
Screenshot: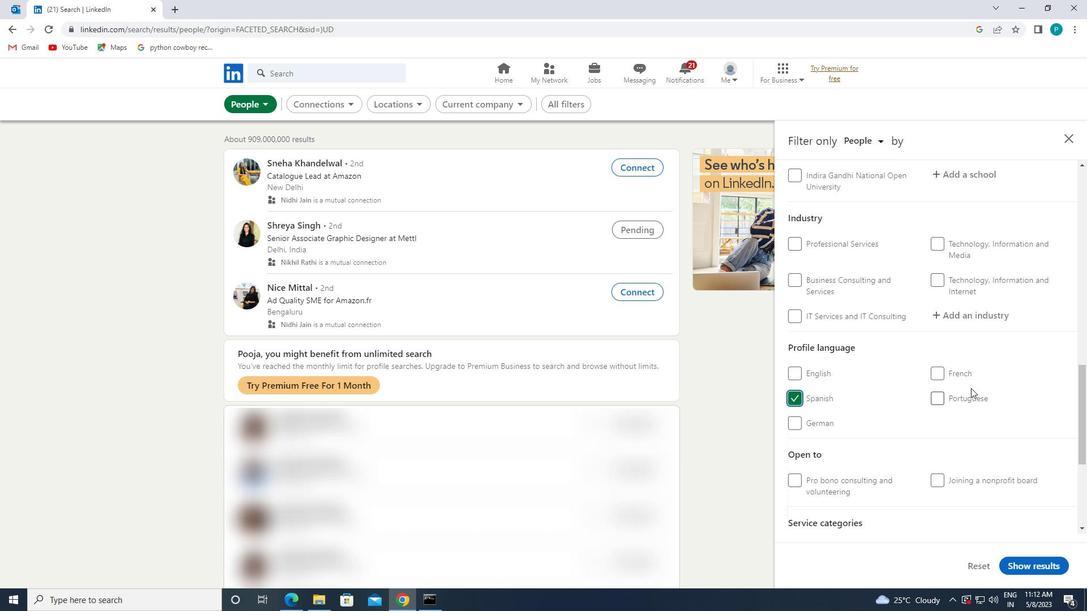 
Action: Mouse scrolled (971, 389) with delta (0, 0)
Screenshot: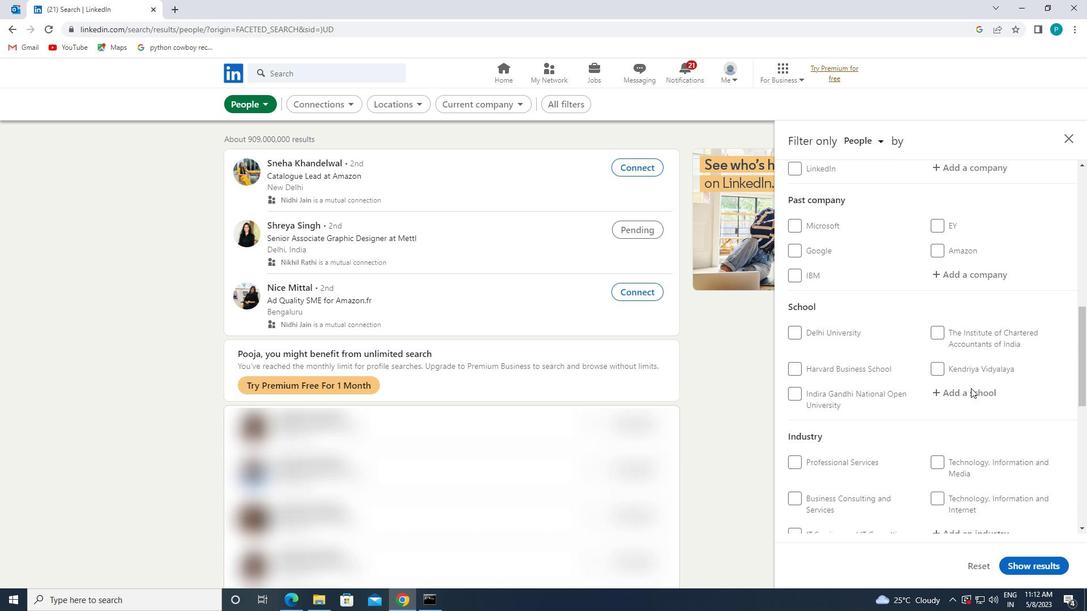 
Action: Mouse moved to (971, 386)
Screenshot: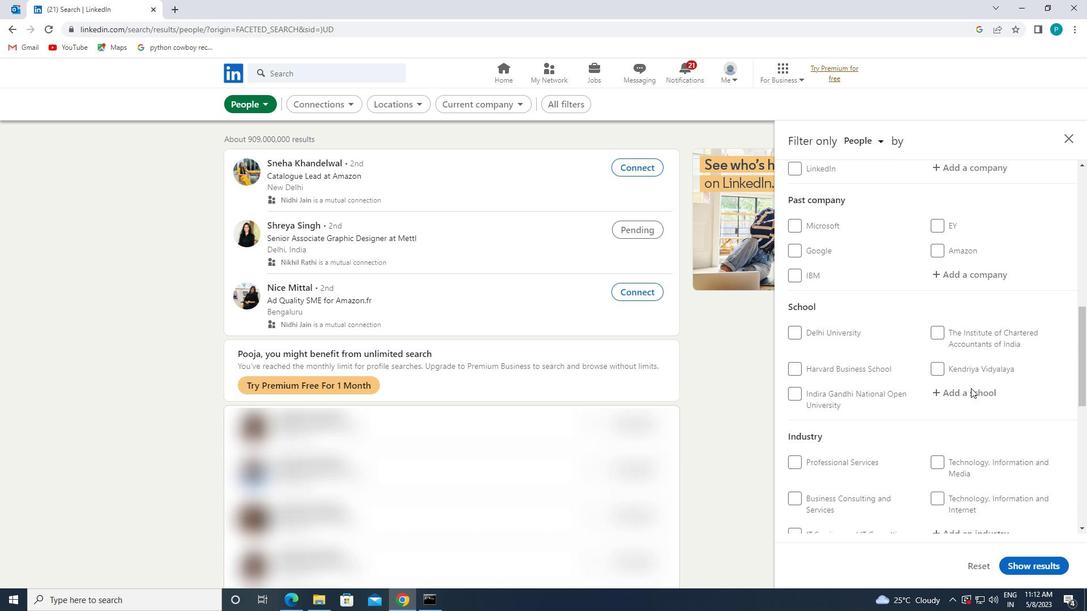 
Action: Mouse scrolled (971, 387) with delta (0, 0)
Screenshot: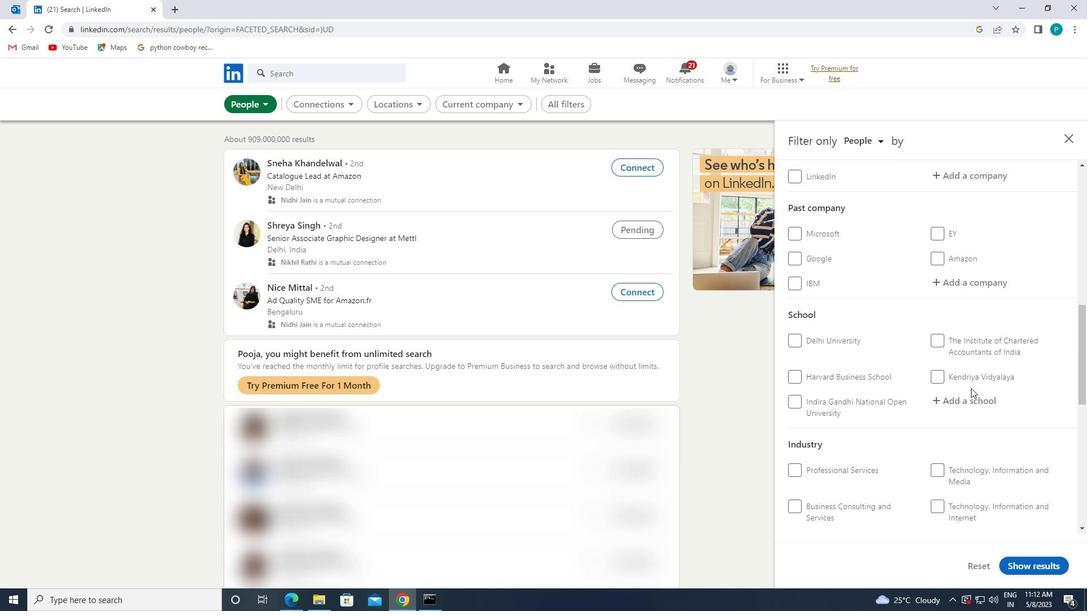 
Action: Mouse scrolled (971, 387) with delta (0, 0)
Screenshot: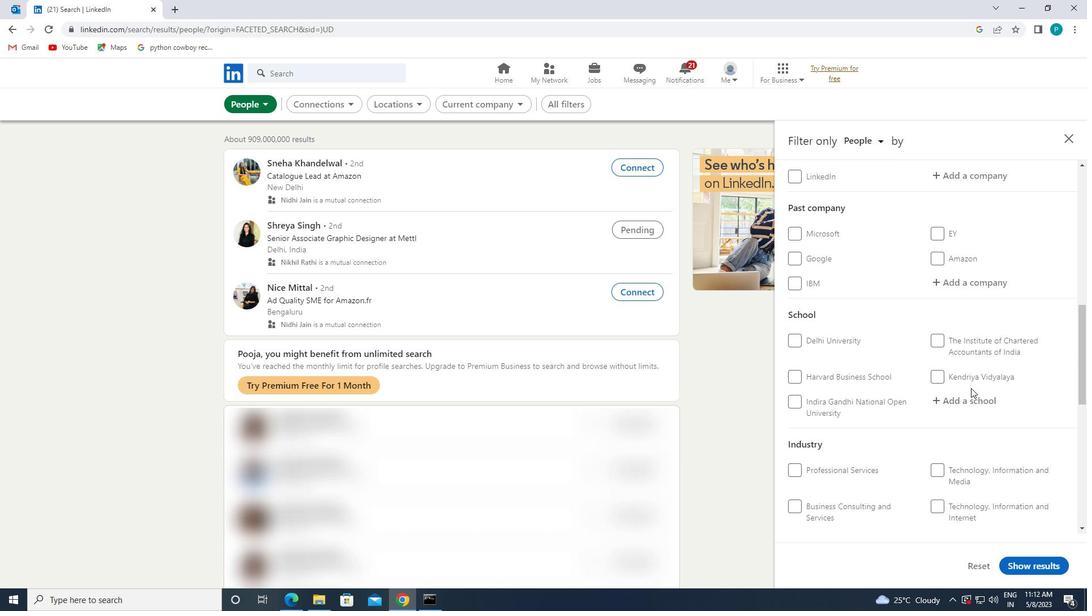 
Action: Mouse scrolled (971, 387) with delta (0, 0)
Screenshot: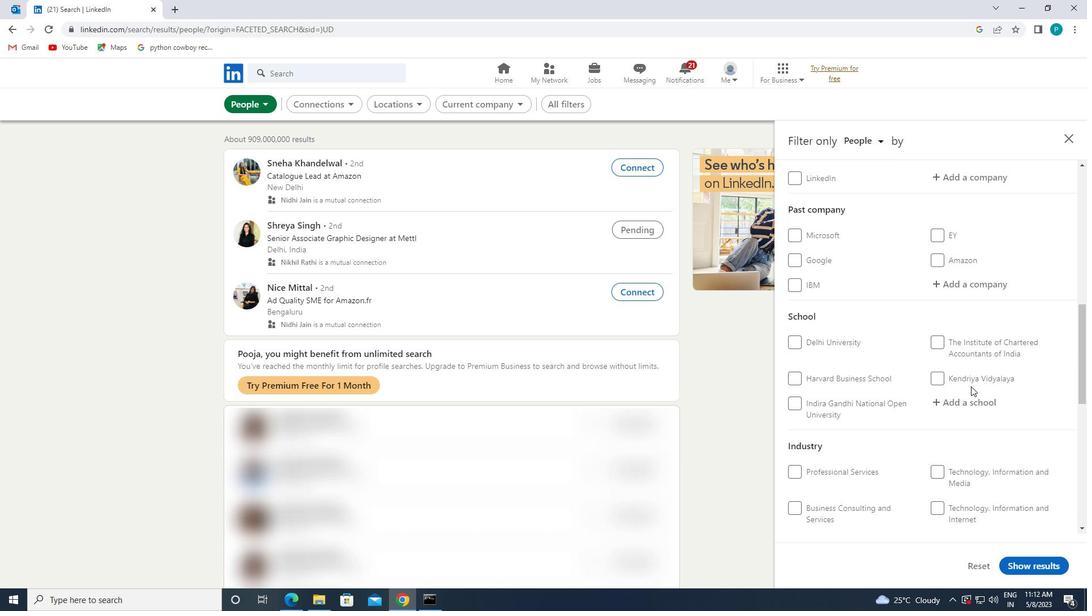
Action: Mouse moved to (963, 399)
Screenshot: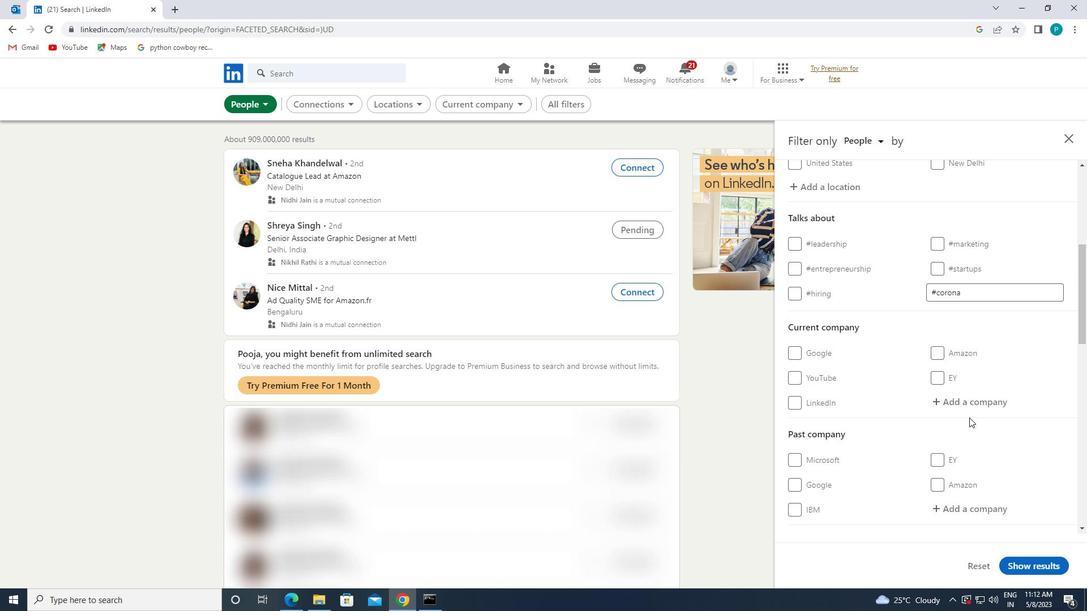 
Action: Mouse pressed left at (963, 399)
Screenshot: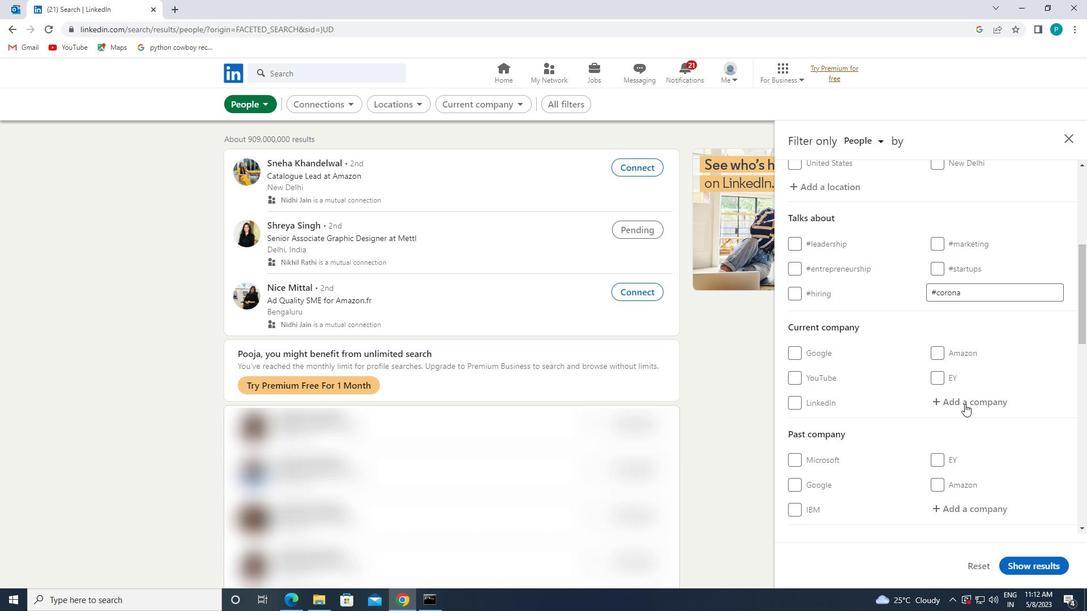 
Action: Key pressed <Key.caps_lock>P<Key.caps_lock>IRAMAL
Screenshot: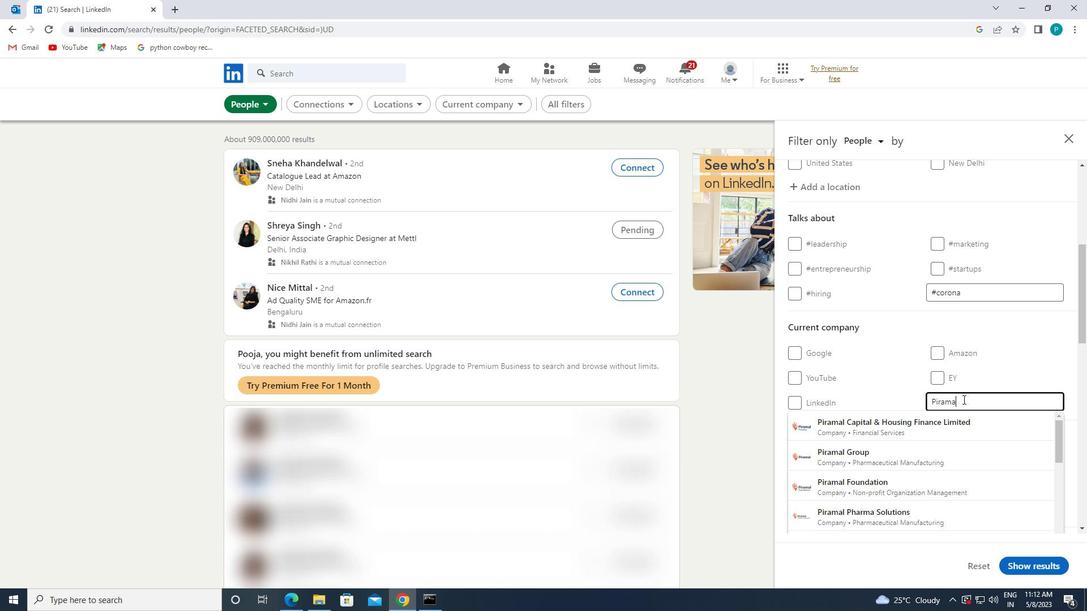 
Action: Mouse moved to (951, 453)
Screenshot: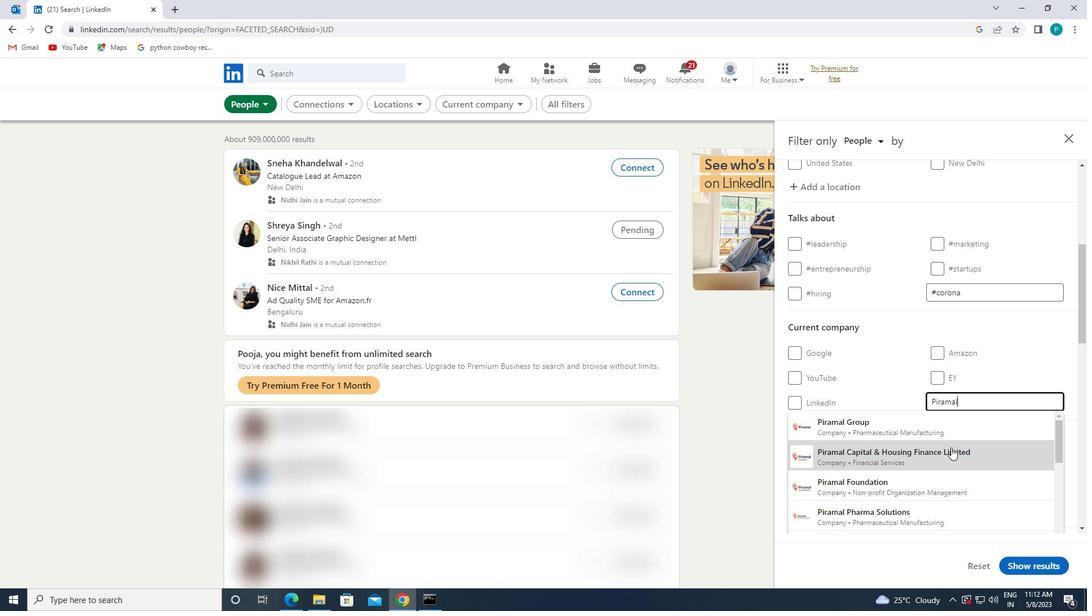 
Action: Mouse pressed left at (951, 453)
Screenshot: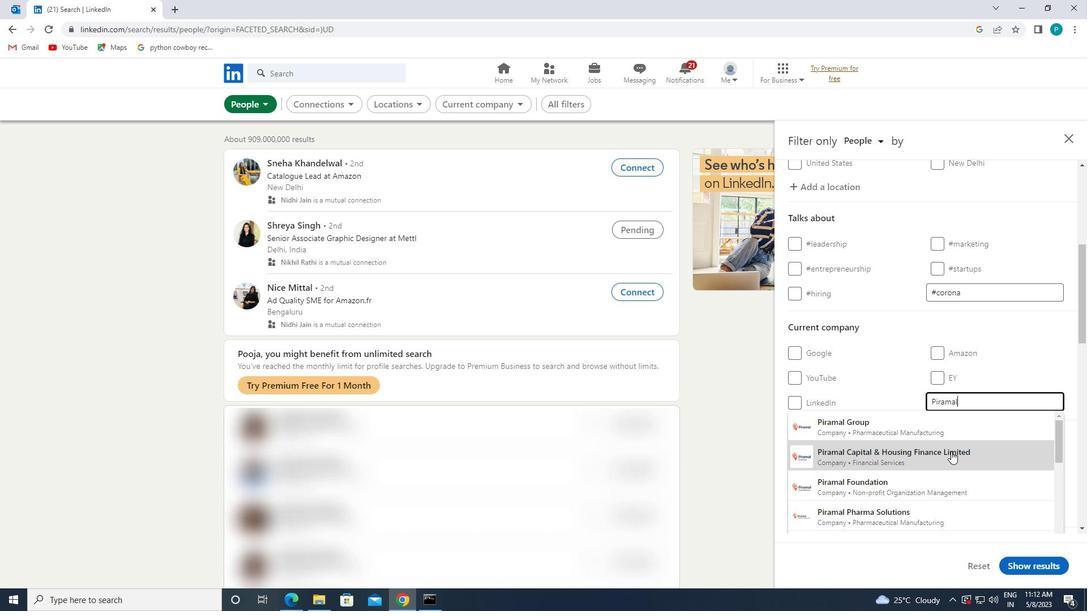 
Action: Mouse moved to (944, 430)
Screenshot: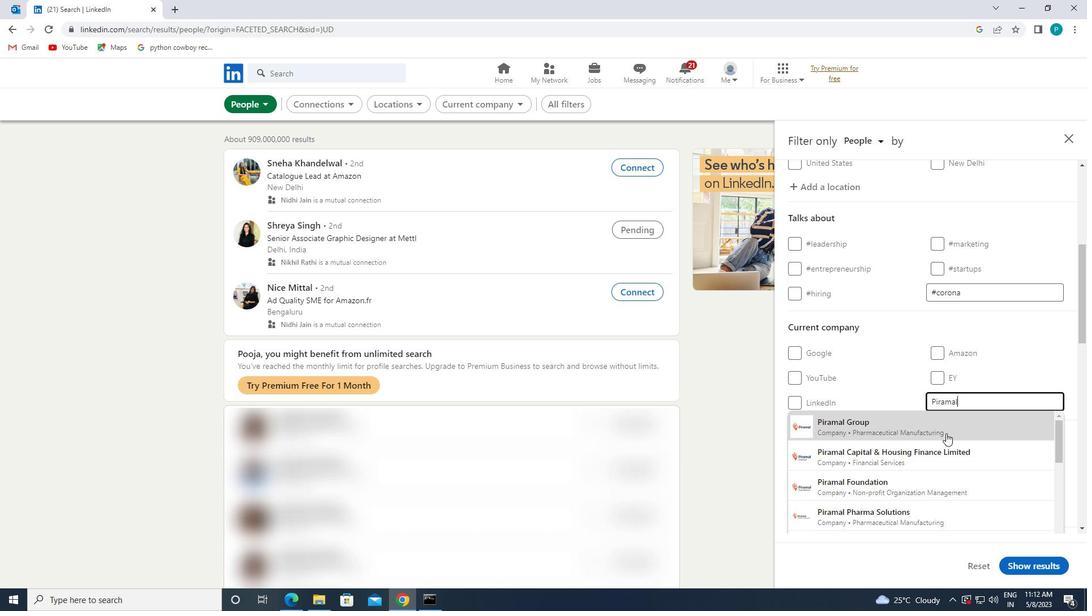 
Action: Mouse pressed left at (944, 430)
Screenshot: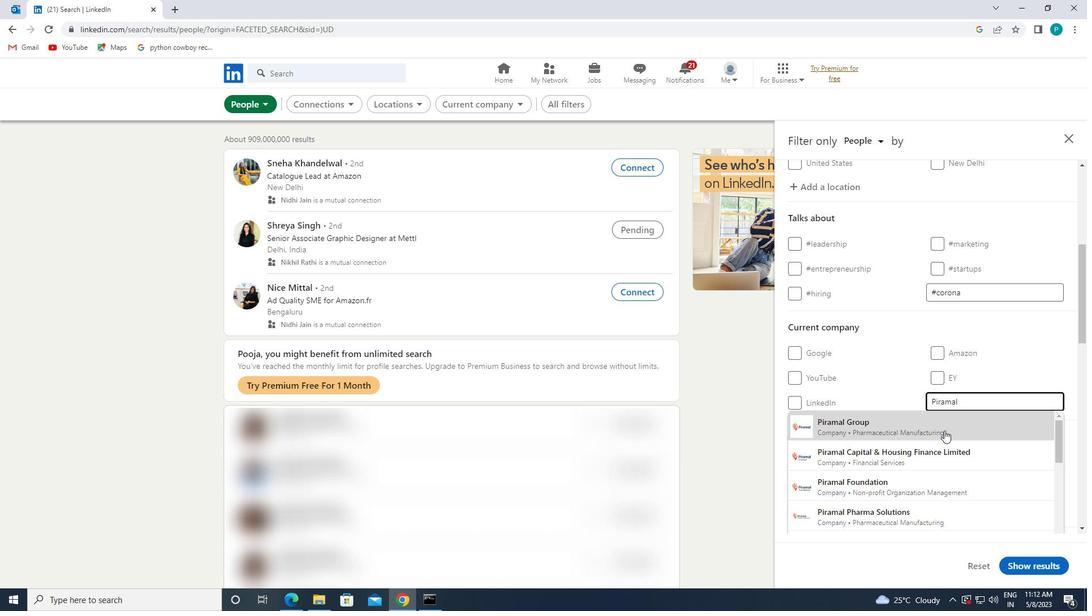 
Action: Mouse scrolled (944, 430) with delta (0, 0)
Screenshot: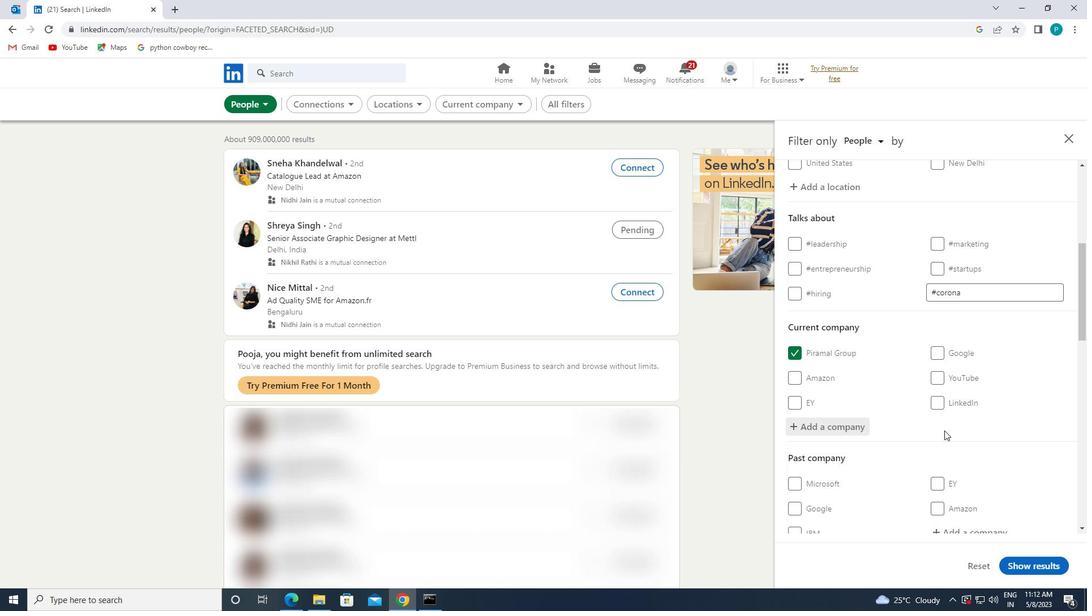 
Action: Mouse scrolled (944, 430) with delta (0, 0)
Screenshot: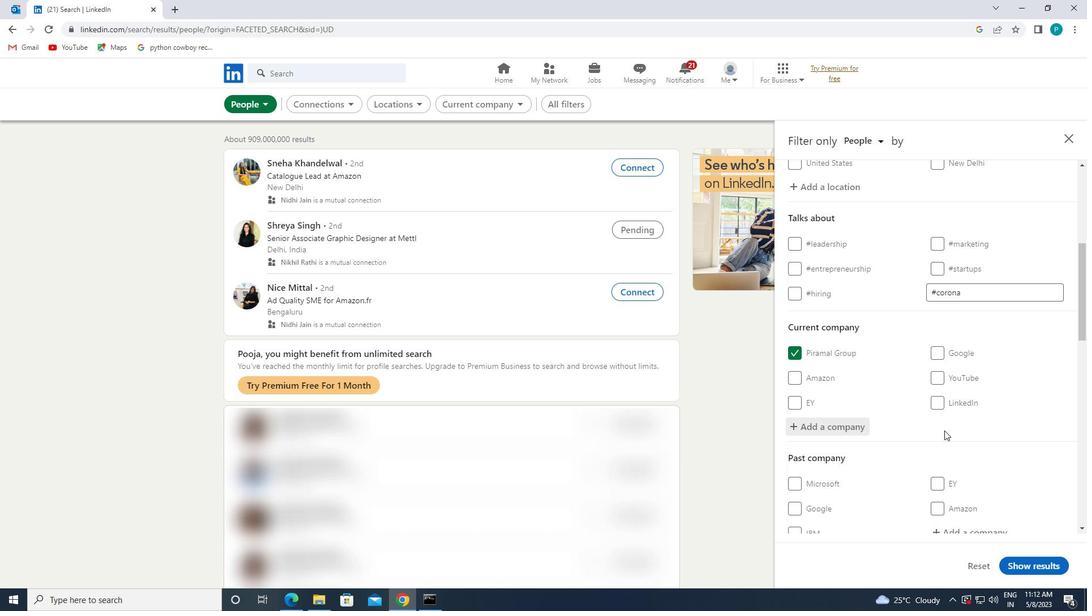 
Action: Mouse moved to (949, 434)
Screenshot: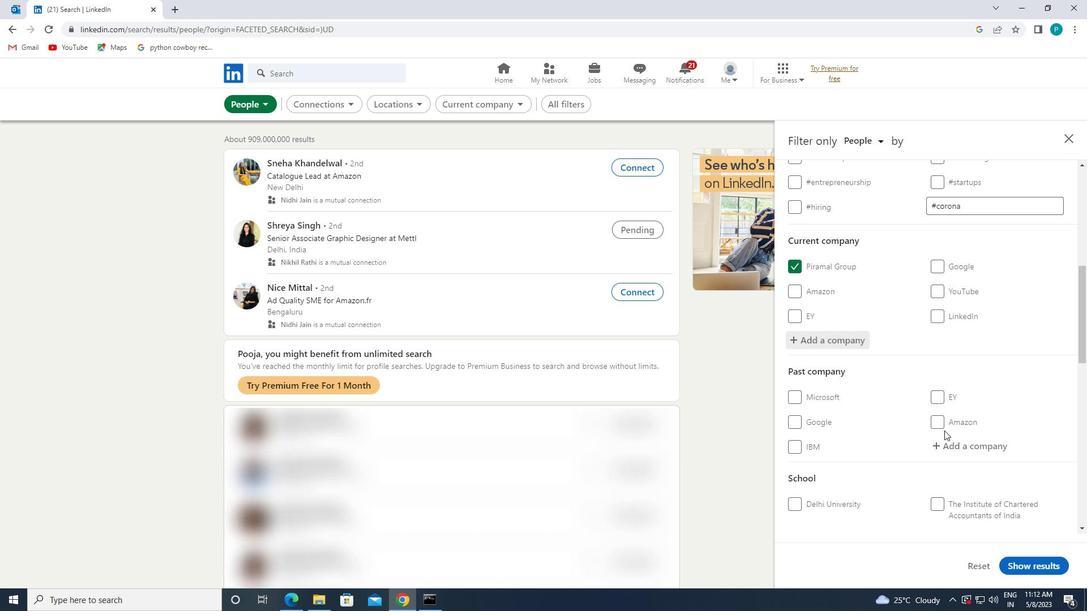 
Action: Mouse scrolled (949, 433) with delta (0, 0)
Screenshot: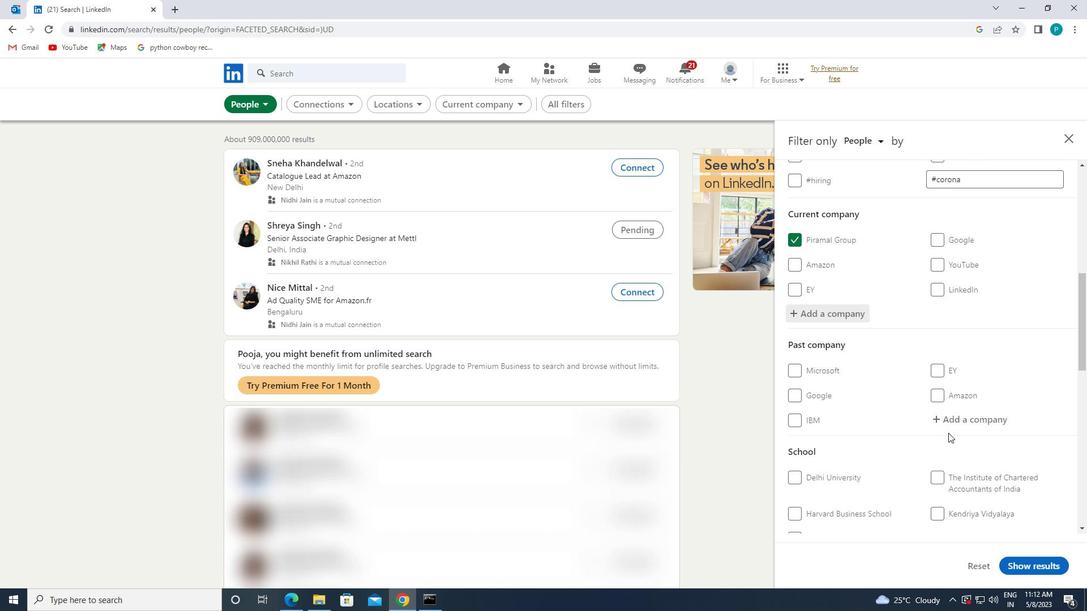 
Action: Mouse scrolled (949, 433) with delta (0, 0)
Screenshot: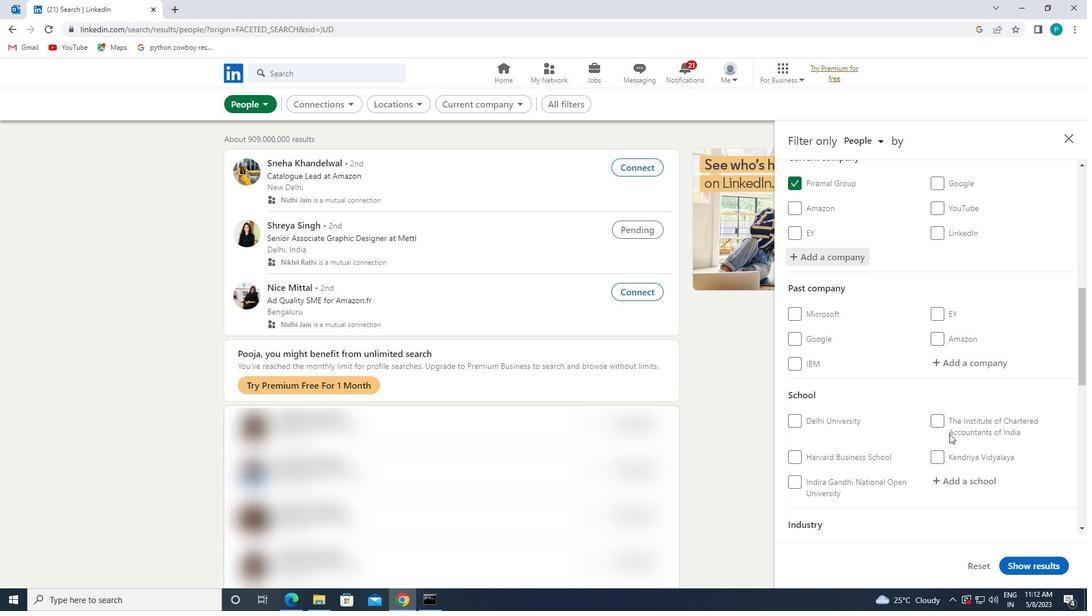 
Action: Mouse pressed left at (949, 434)
Screenshot: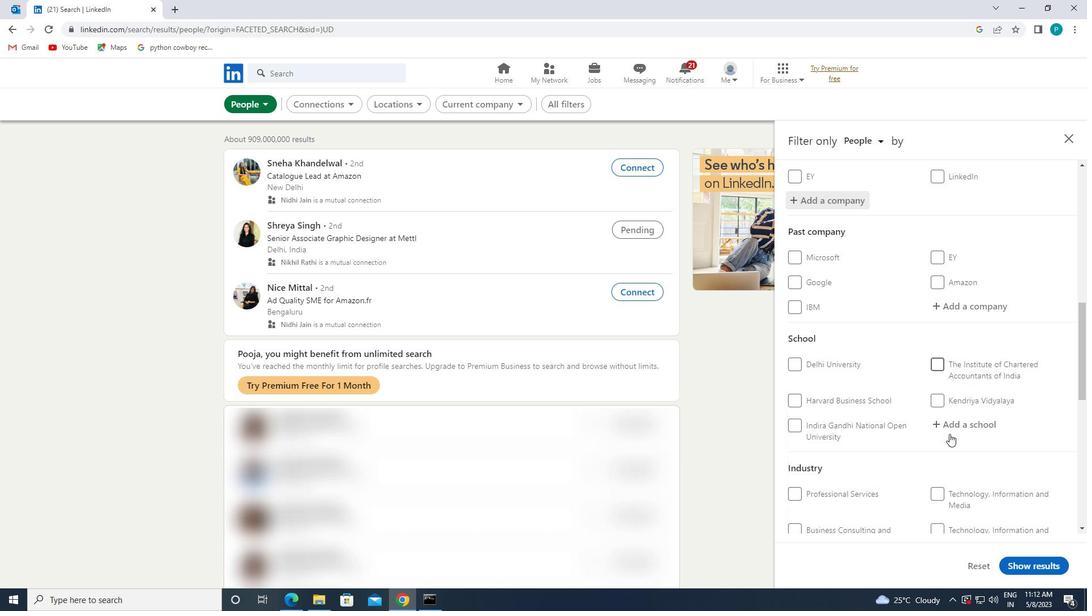 
Action: Mouse moved to (945, 422)
Screenshot: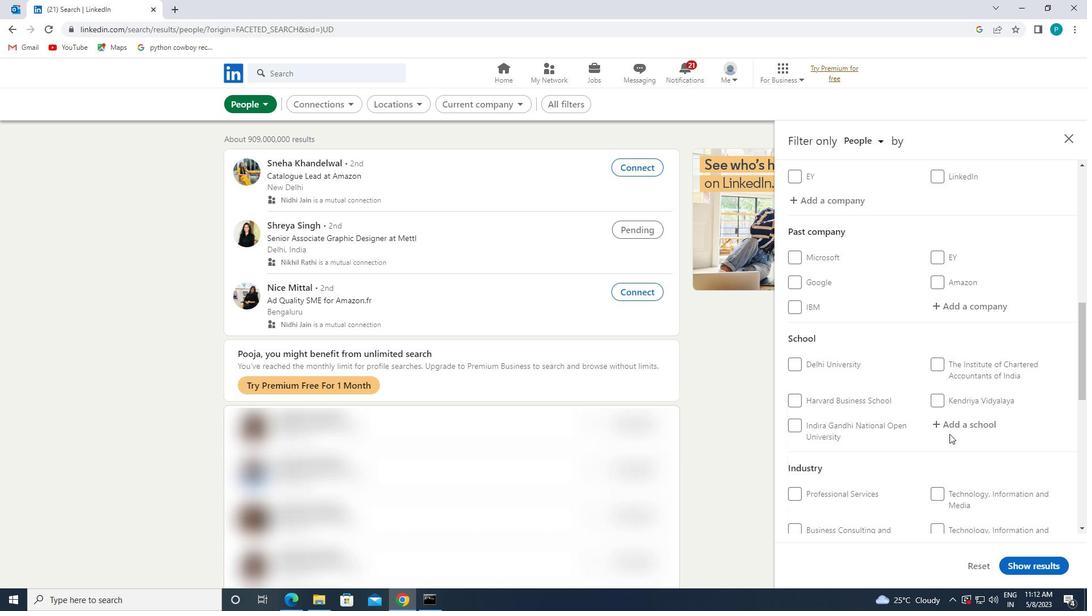 
Action: Mouse pressed left at (945, 422)
Screenshot: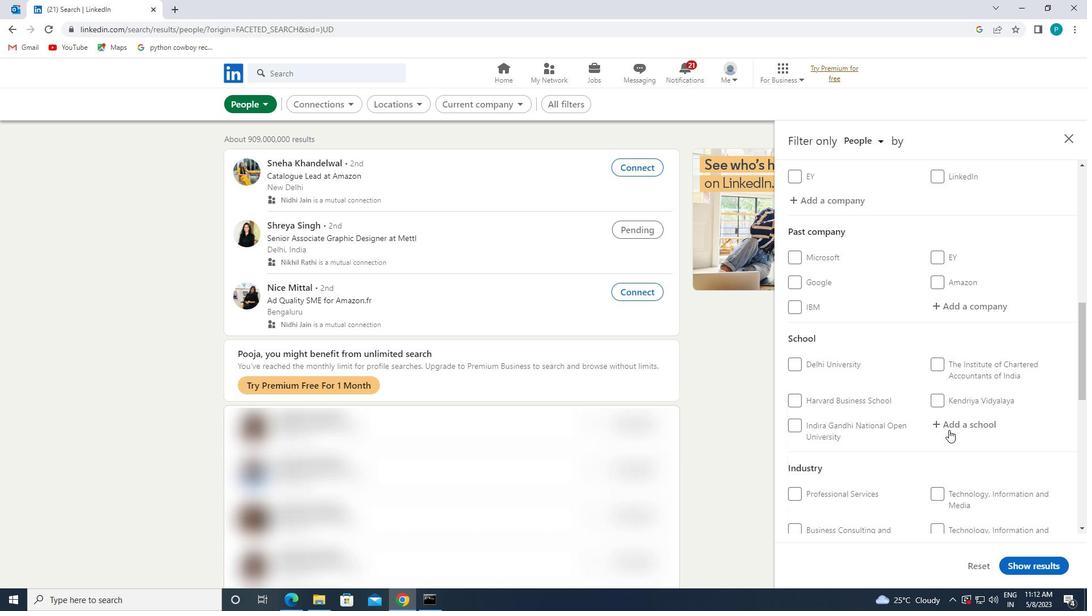 
Action: Mouse moved to (946, 423)
Screenshot: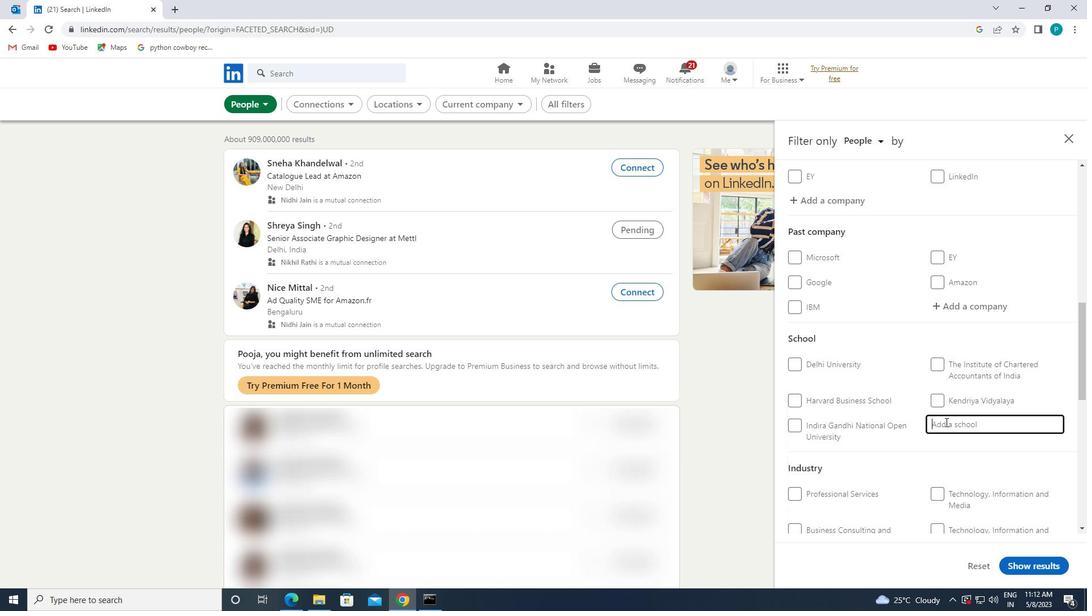 
Action: Key pressed <Key.caps_lock>E<Key.caps_lock>MERITUS
Screenshot: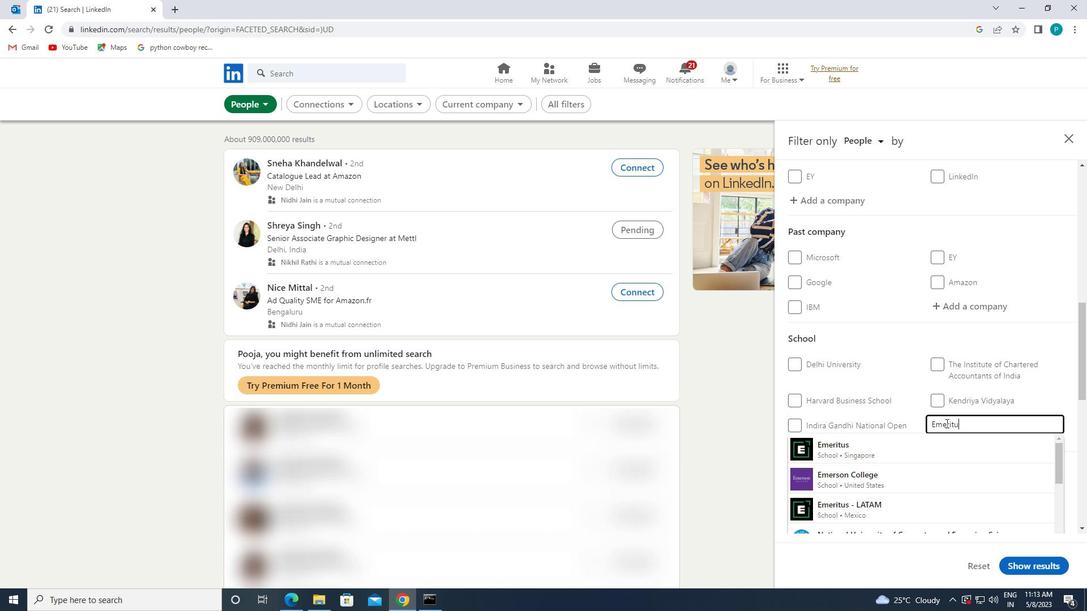 
Action: Mouse moved to (931, 444)
Screenshot: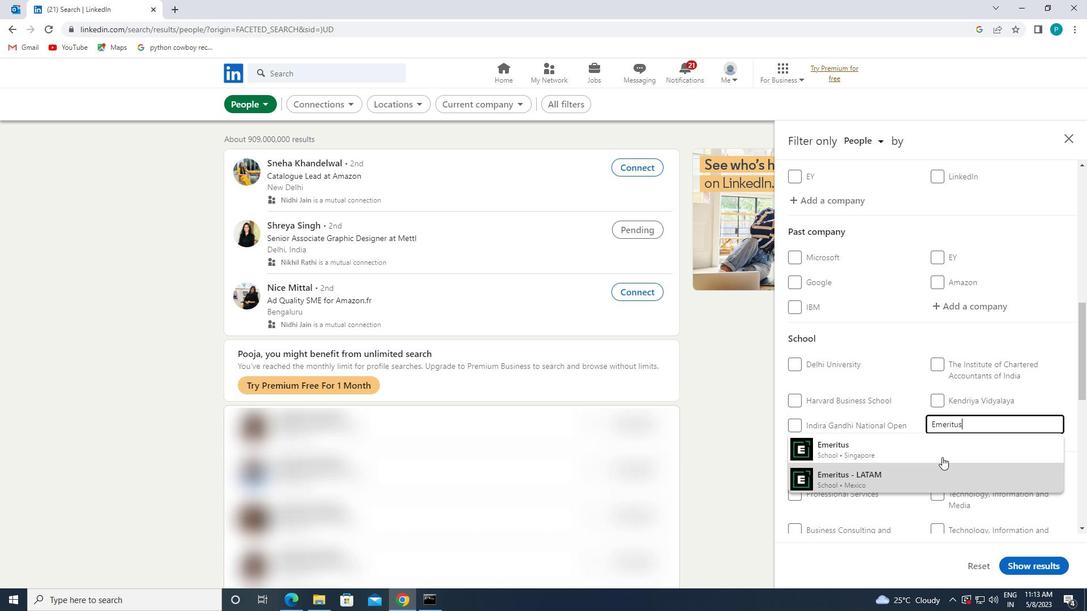 
Action: Mouse pressed left at (931, 444)
Screenshot: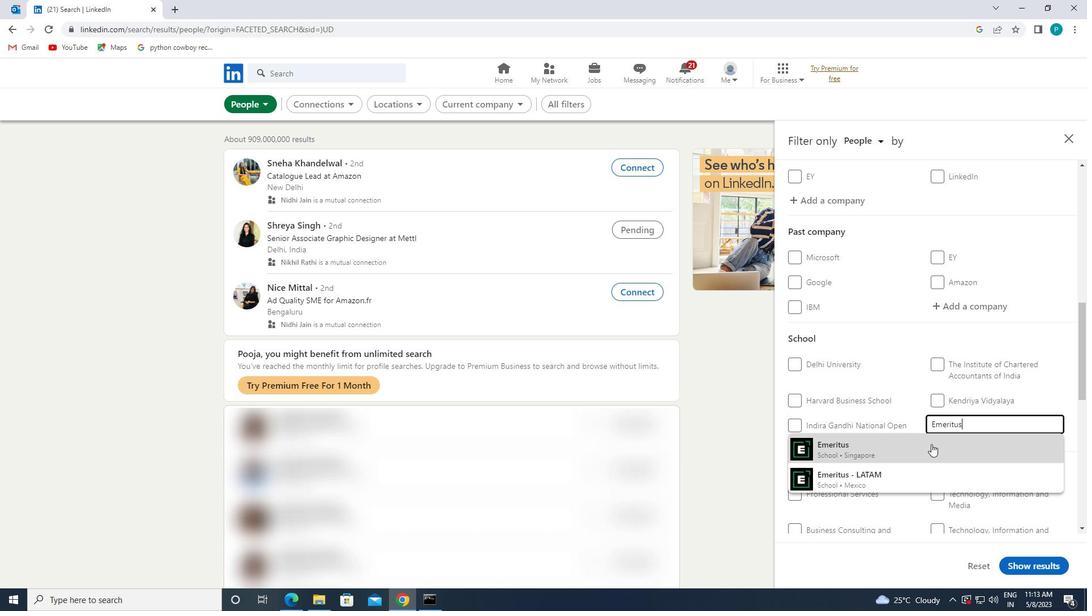 
Action: Mouse scrolled (931, 443) with delta (0, 0)
Screenshot: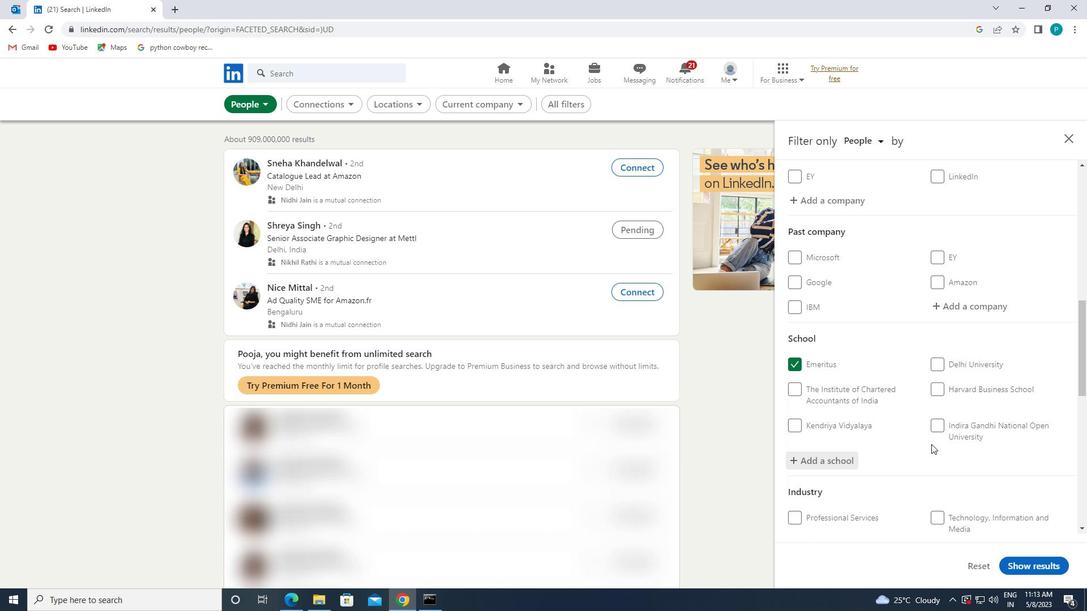 
Action: Mouse scrolled (931, 443) with delta (0, 0)
Screenshot: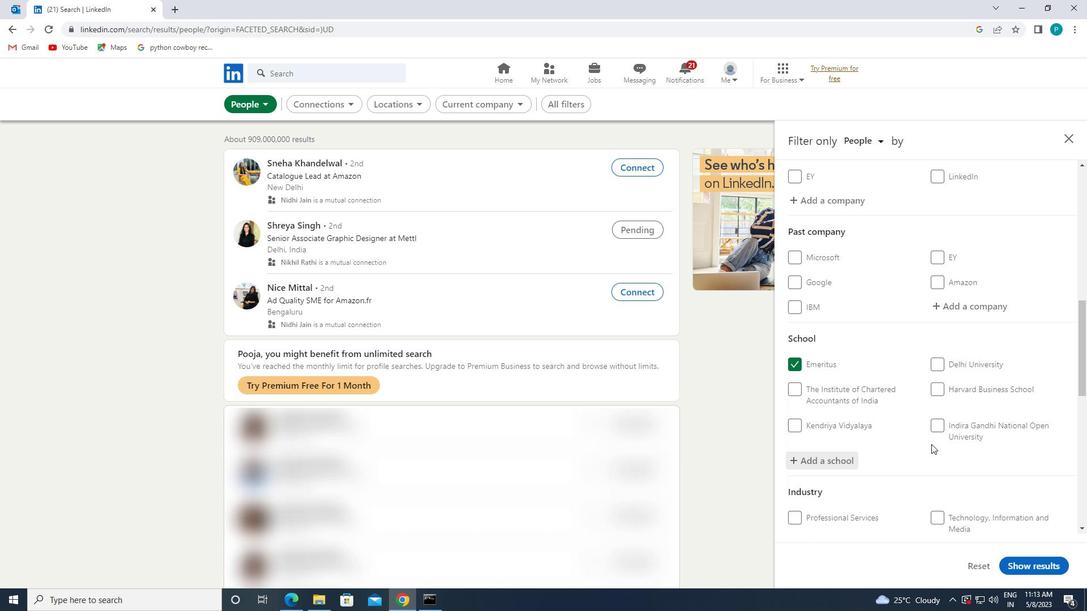 
Action: Mouse moved to (949, 454)
Screenshot: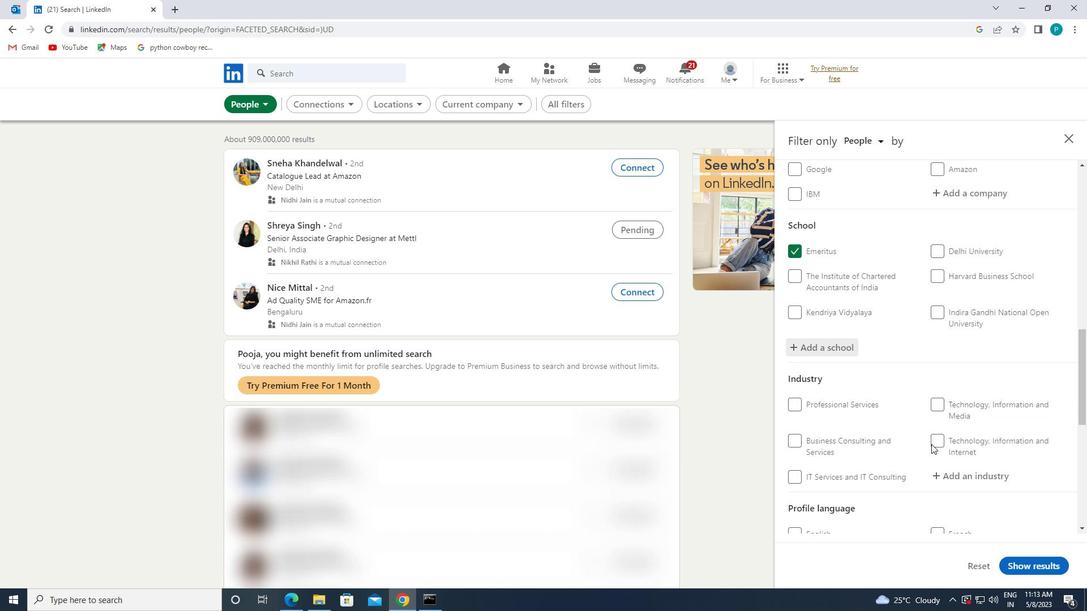 
Action: Mouse scrolled (949, 454) with delta (0, 0)
Screenshot: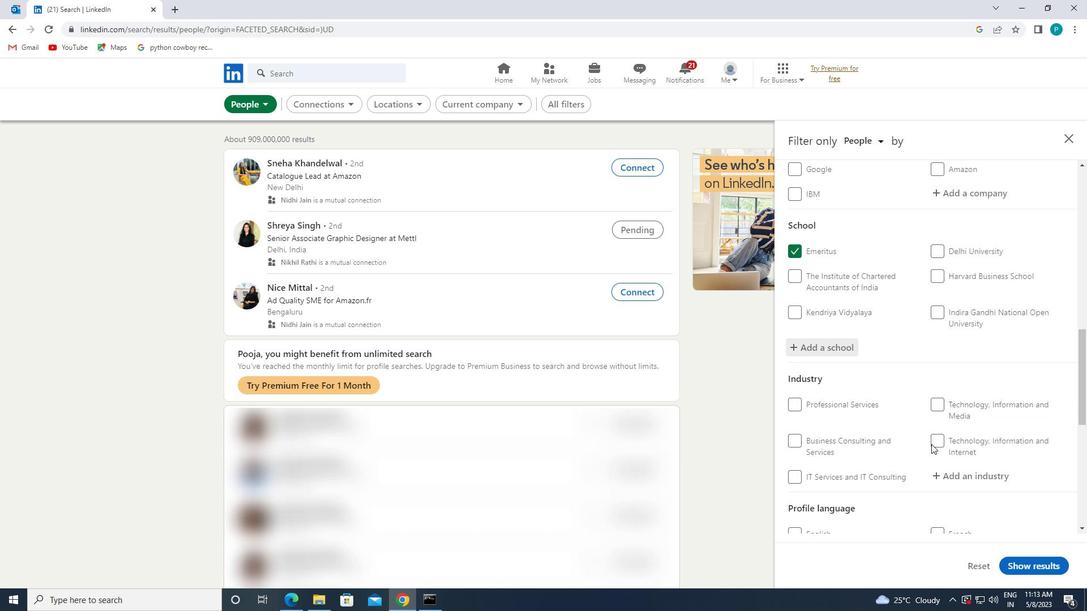 
Action: Mouse moved to (957, 418)
Screenshot: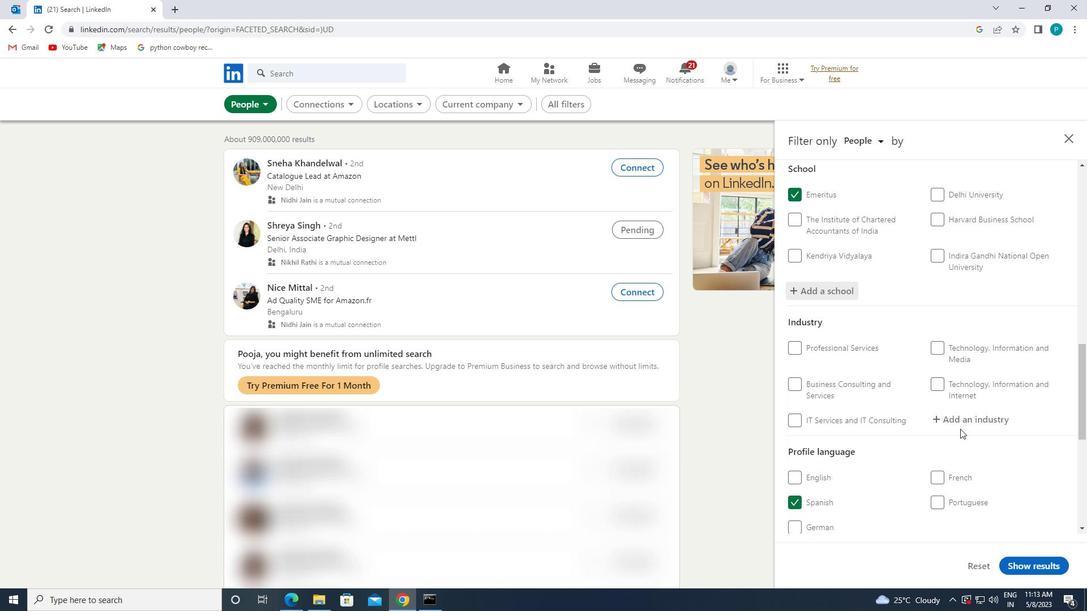 
Action: Mouse pressed left at (957, 418)
Screenshot: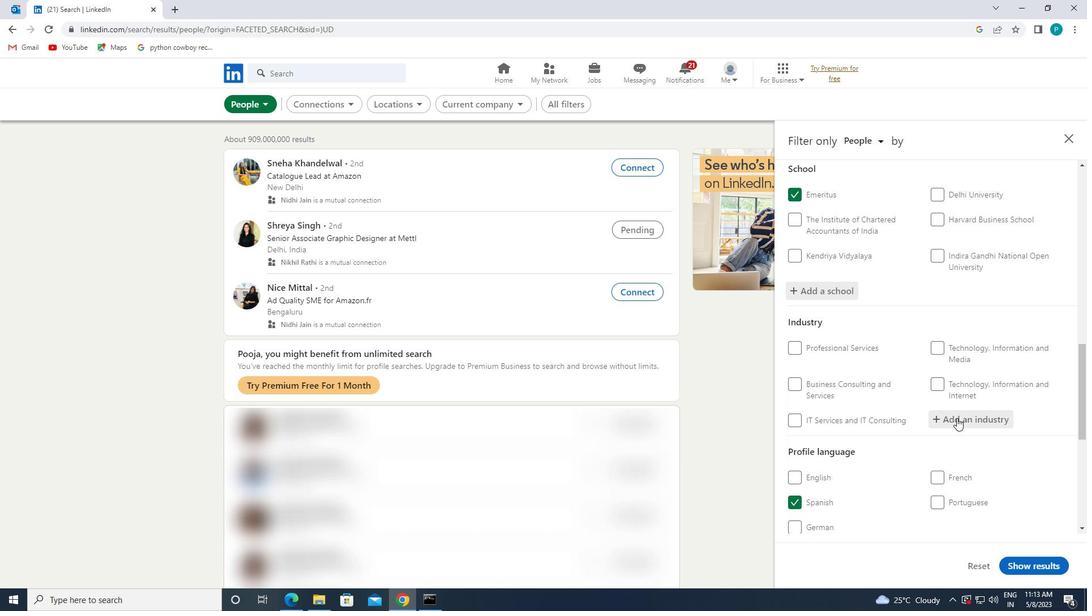 
Action: Key pressed <Key.caps_lock>N<Key.caps_lock>ATURAL
Screenshot: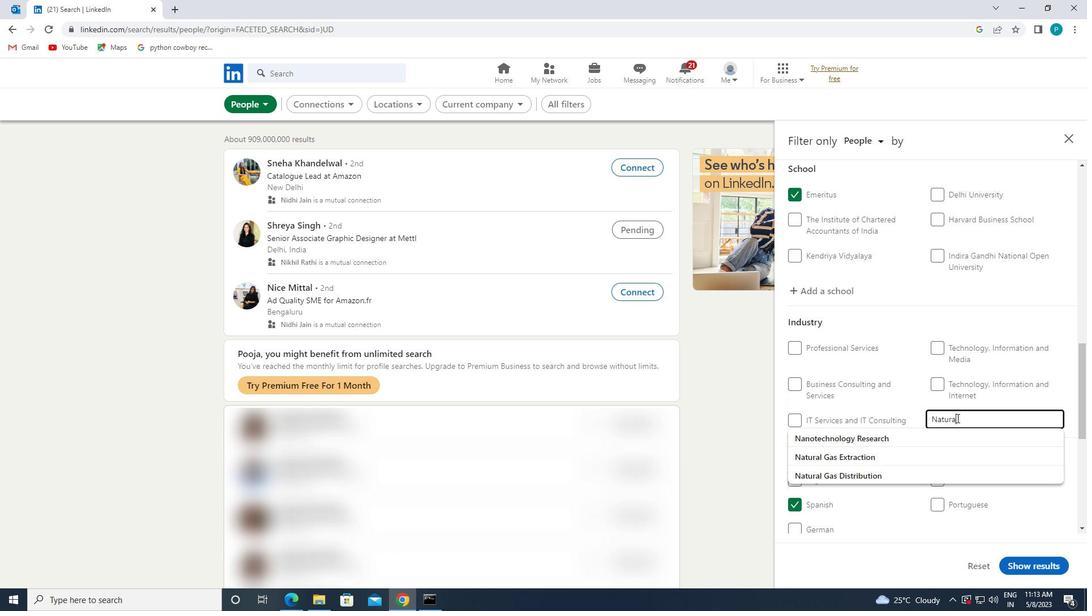 
Action: Mouse moved to (950, 430)
Screenshot: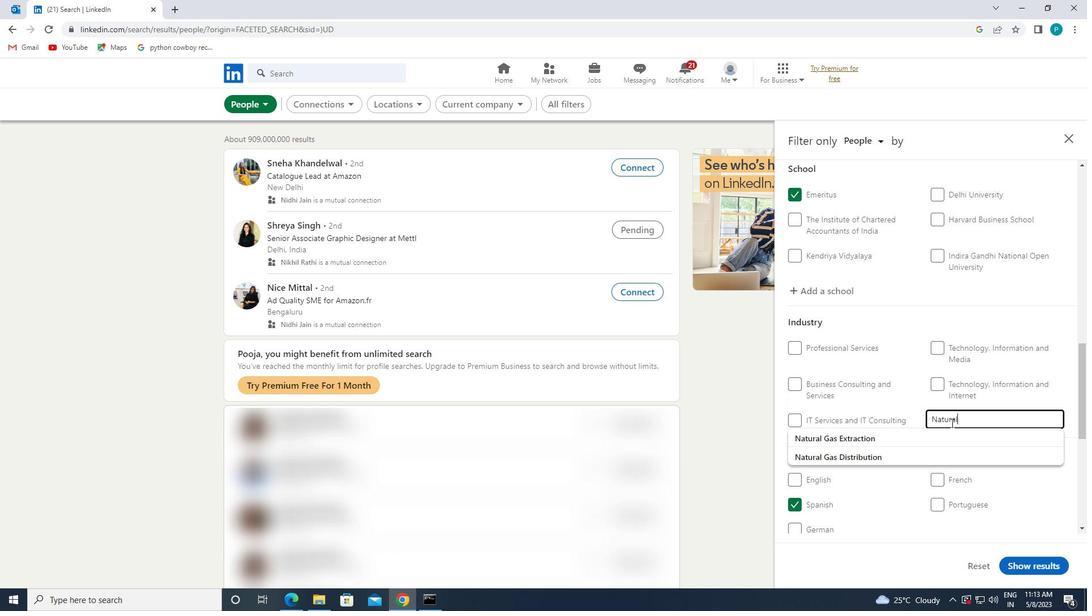 
Action: Mouse pressed left at (950, 430)
Screenshot: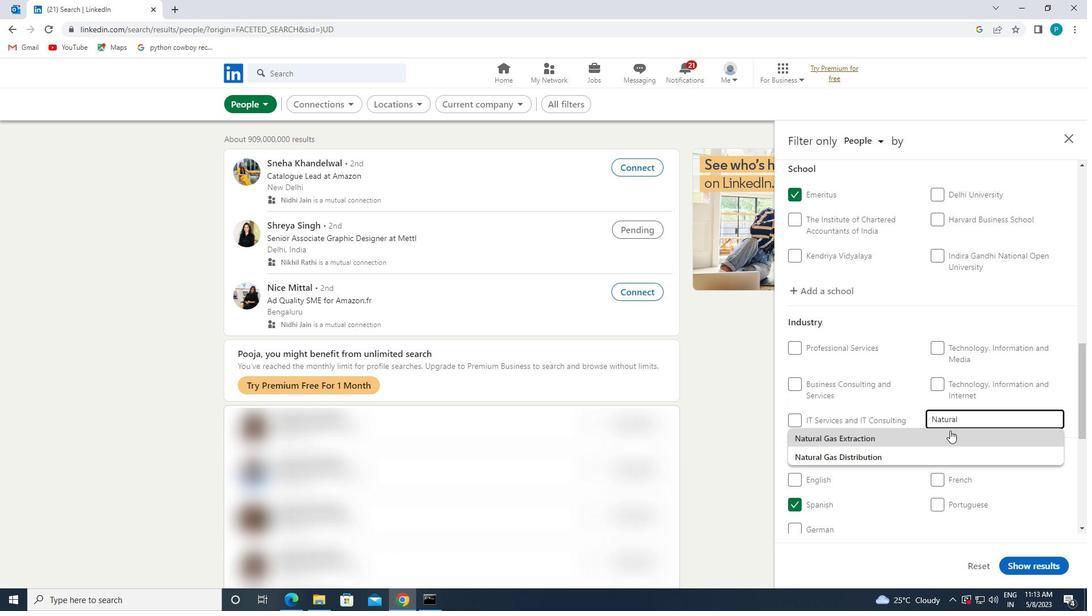 
Action: Mouse scrolled (950, 430) with delta (0, 0)
Screenshot: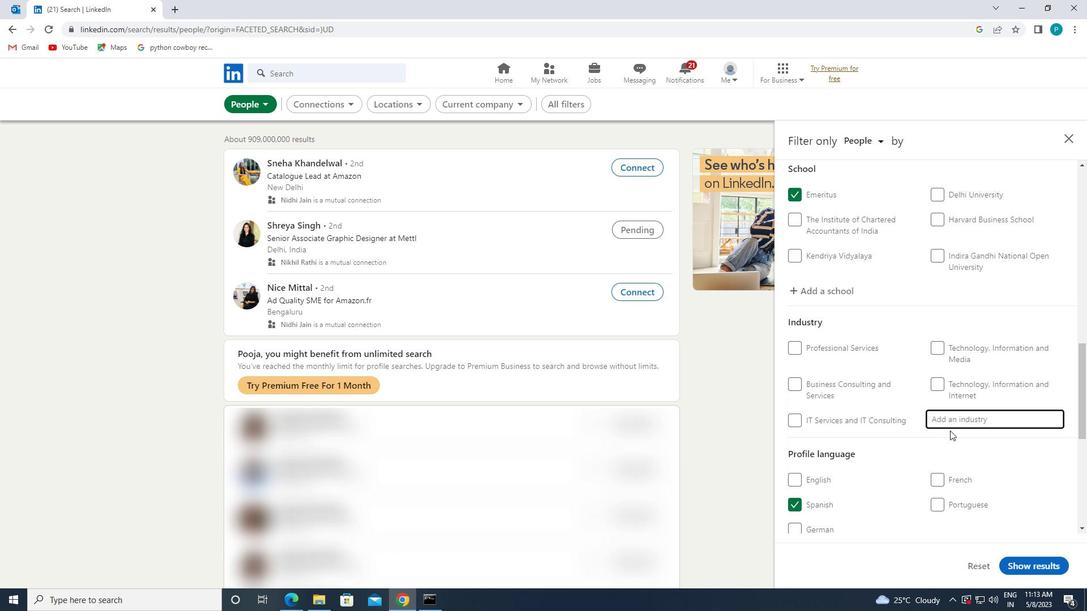 
Action: Mouse scrolled (950, 430) with delta (0, 0)
Screenshot: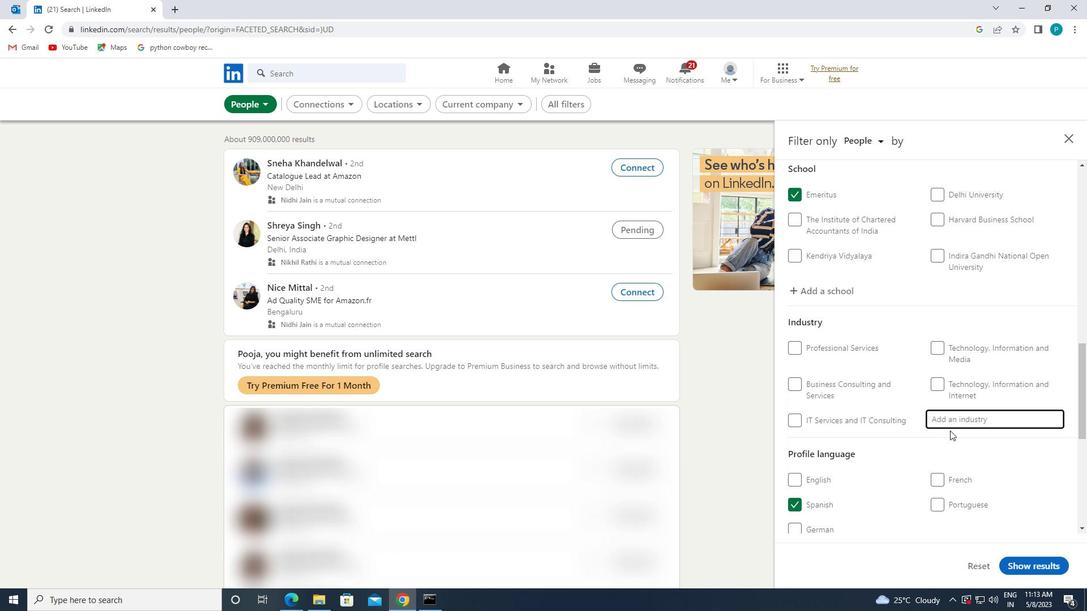 
Action: Mouse scrolled (950, 430) with delta (0, 0)
Screenshot: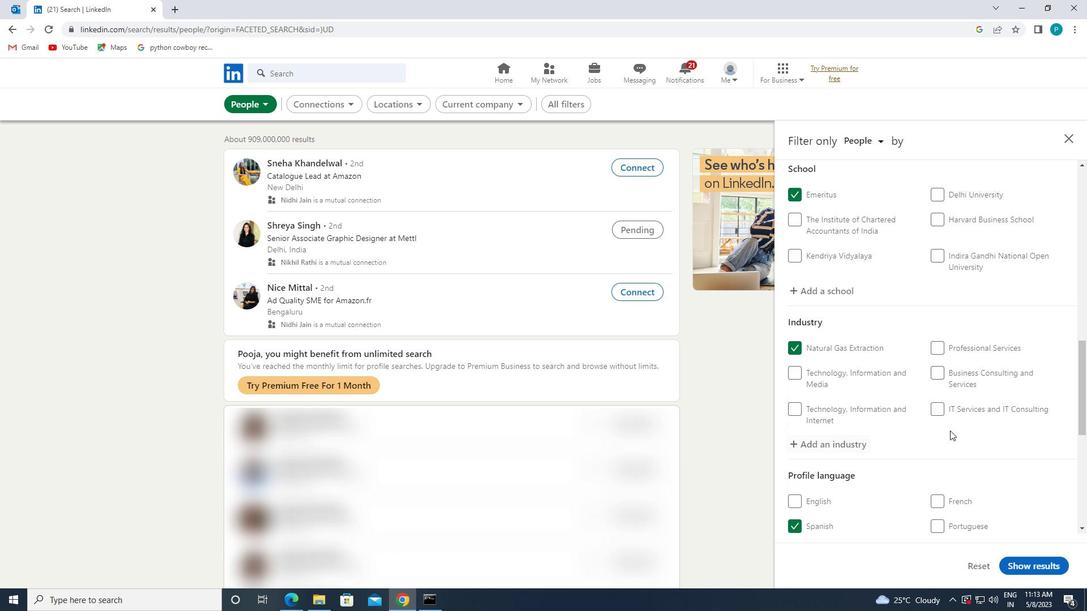 
Action: Mouse scrolled (950, 430) with delta (0, 0)
Screenshot: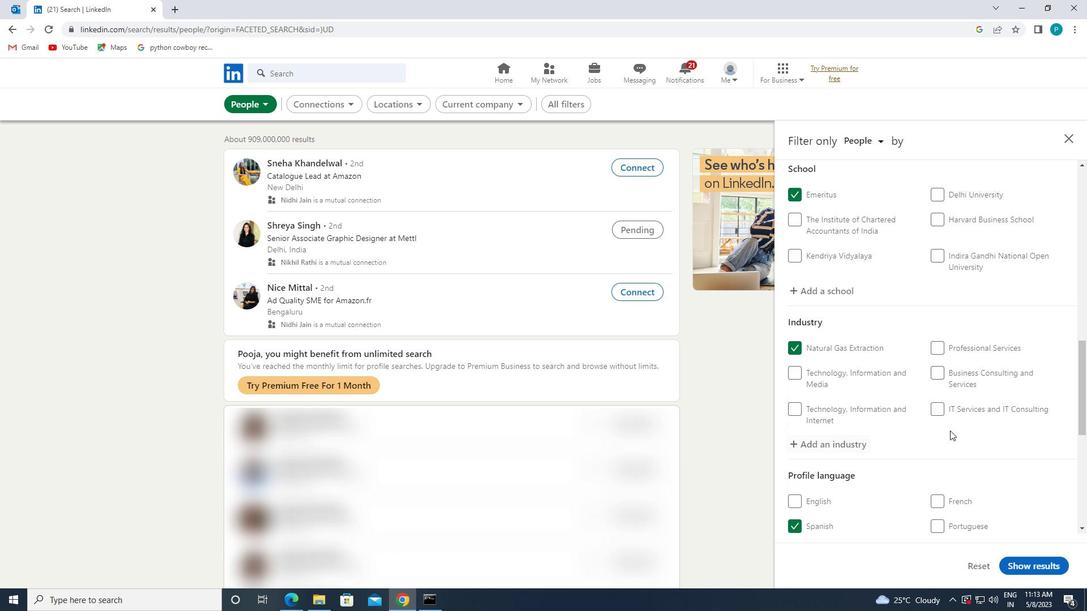 
Action: Mouse moved to (957, 467)
Screenshot: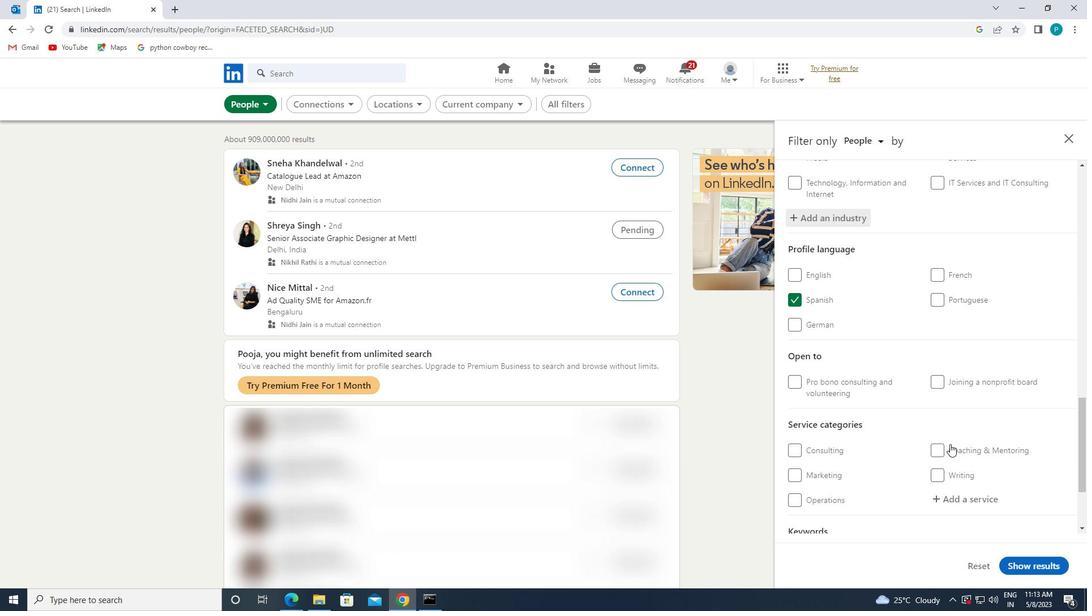 
Action: Mouse scrolled (957, 467) with delta (0, 0)
Screenshot: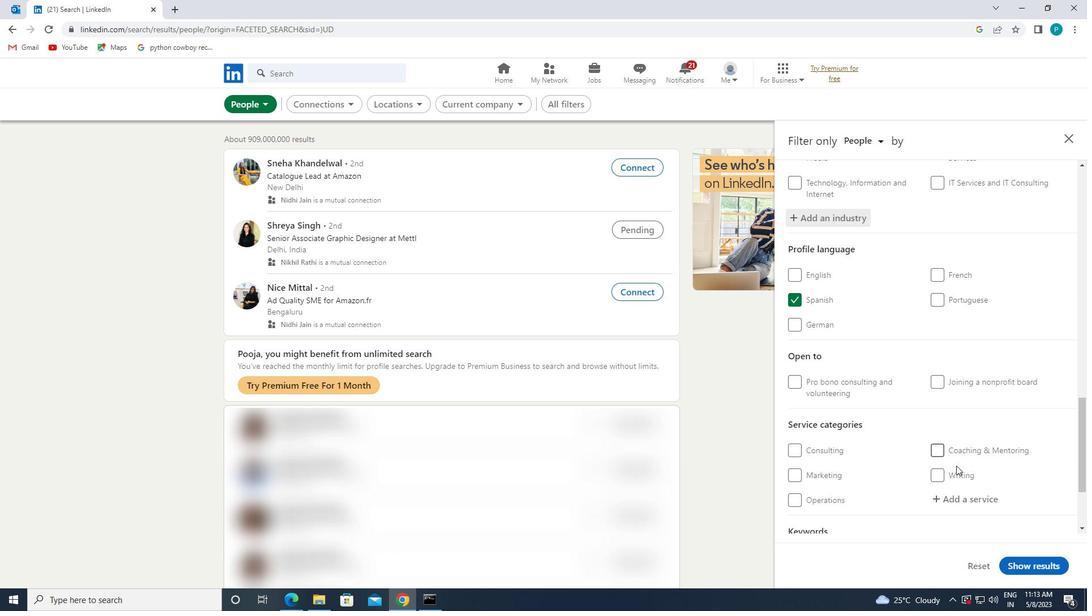 
Action: Mouse moved to (954, 442)
Screenshot: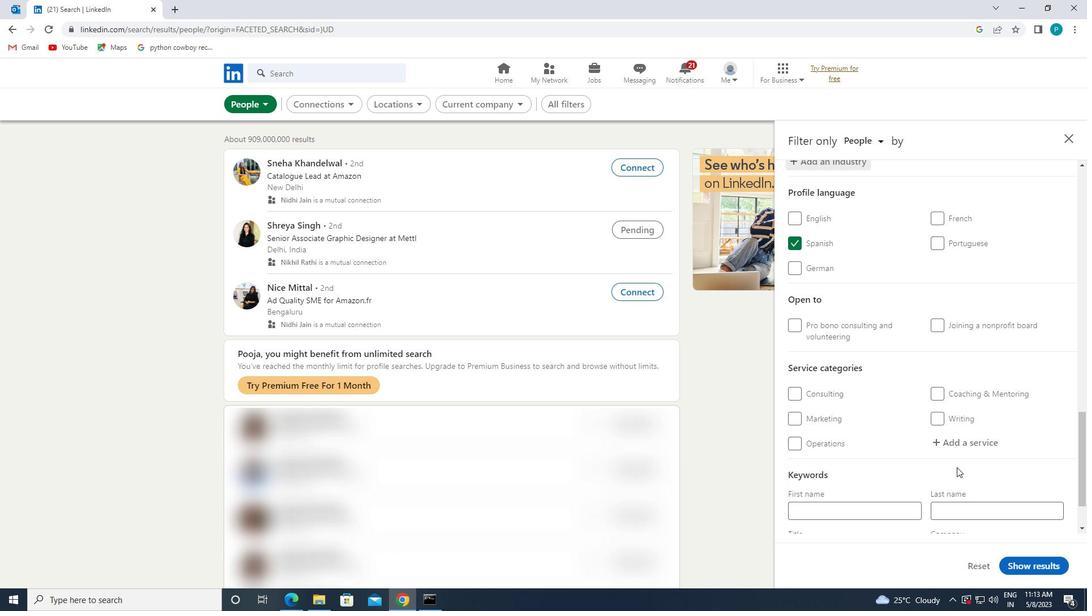 
Action: Mouse pressed left at (954, 442)
Screenshot: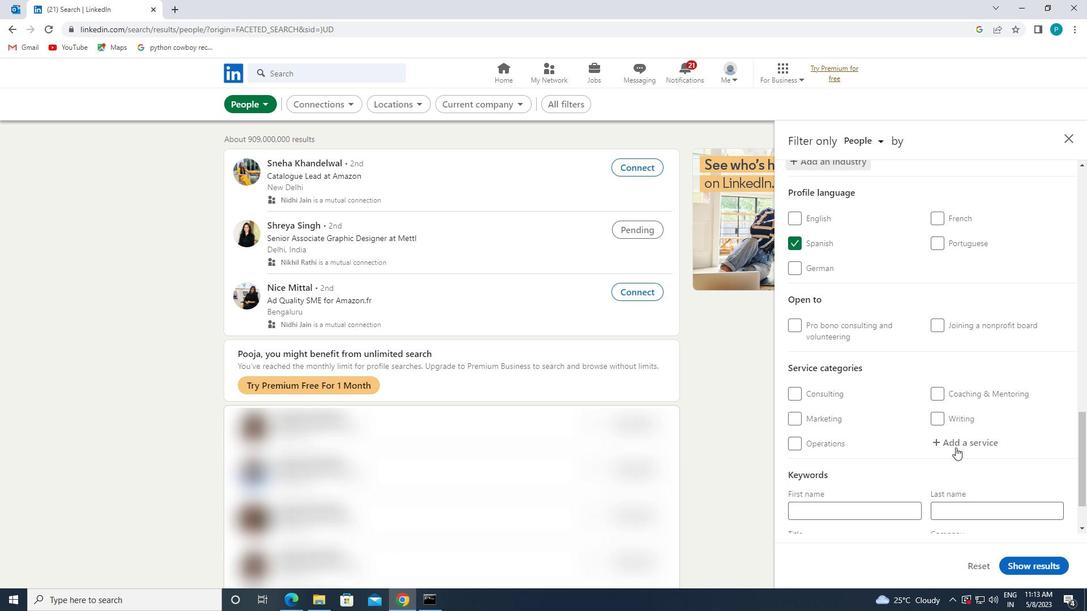
Action: Key pressed <Key.caps_lock>M<Key.caps_lock>ARKET
Screenshot: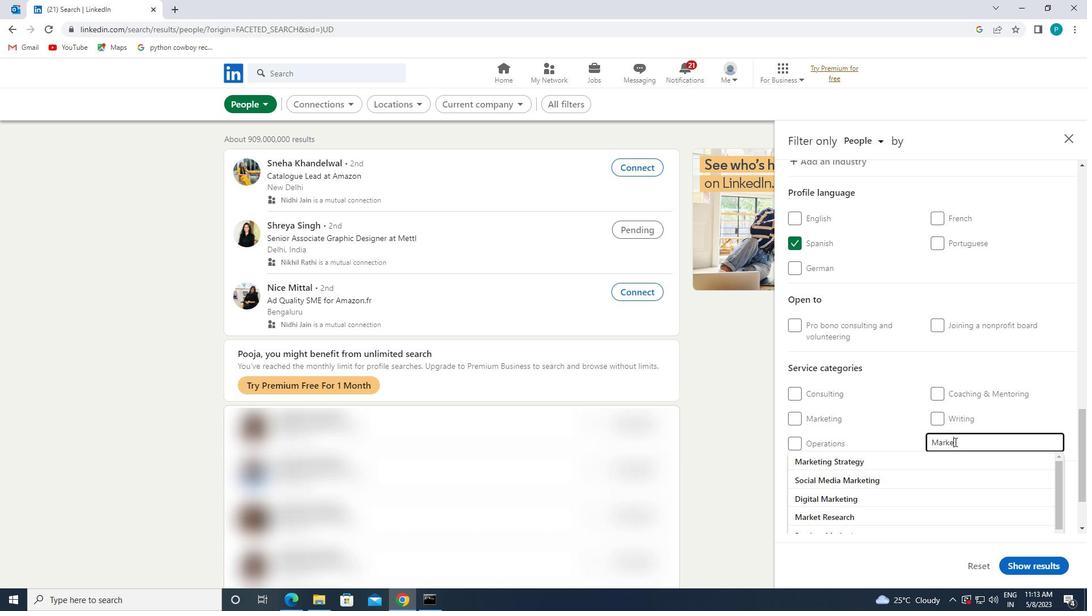 
Action: Mouse moved to (947, 455)
Screenshot: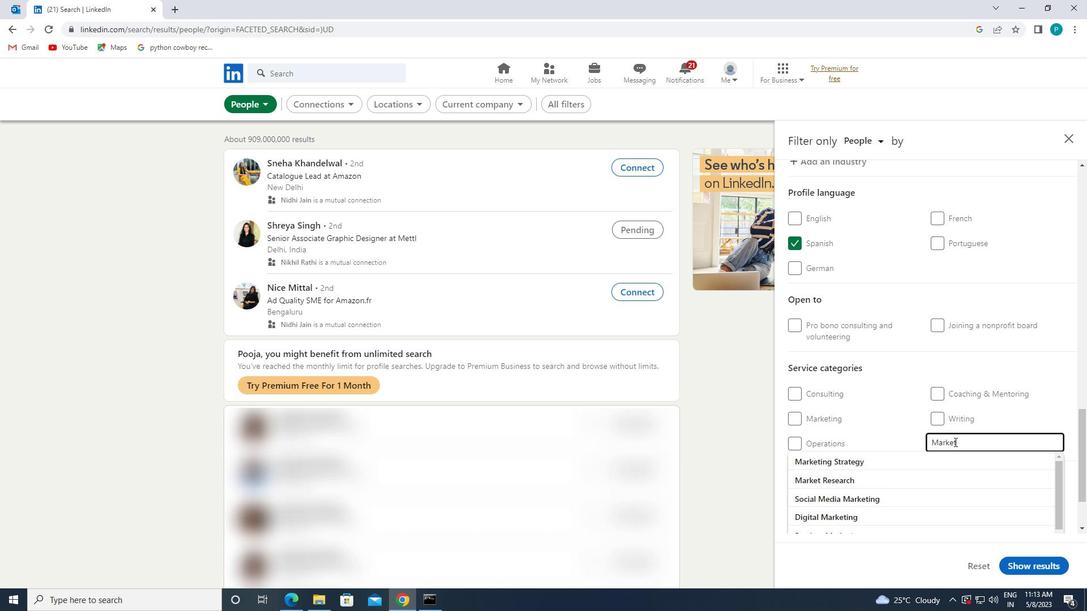 
Action: Mouse pressed left at (947, 455)
Screenshot: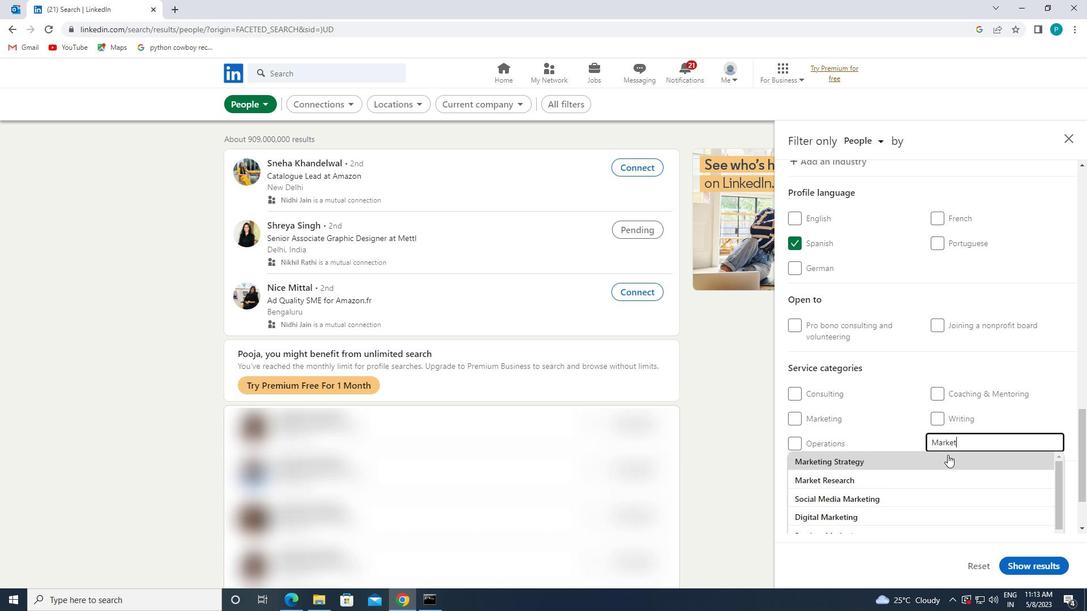 
Action: Mouse scrolled (947, 454) with delta (0, 0)
Screenshot: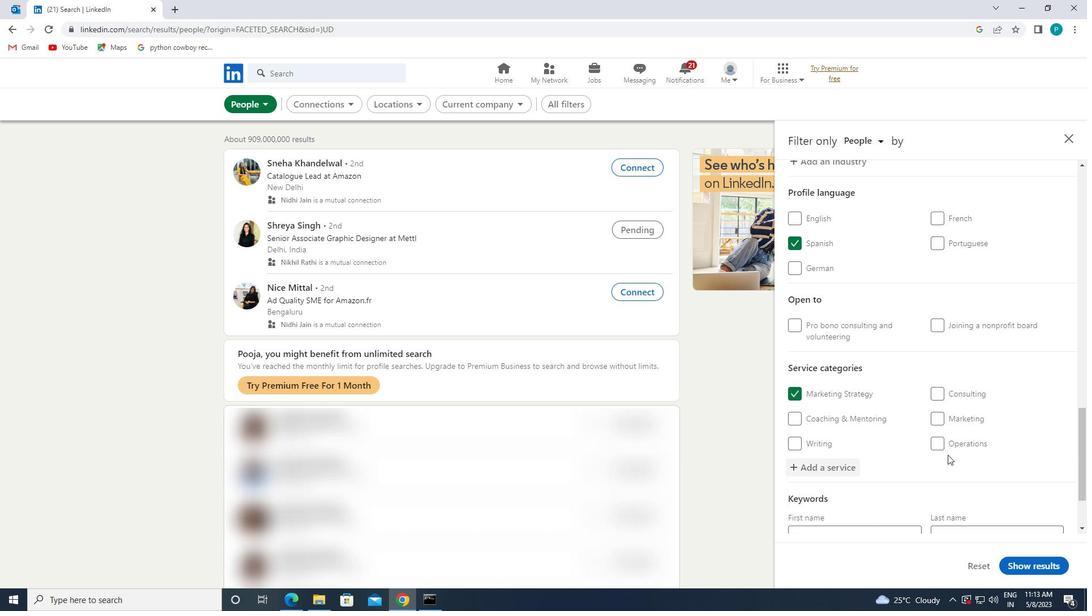 
Action: Mouse scrolled (947, 454) with delta (0, 0)
Screenshot: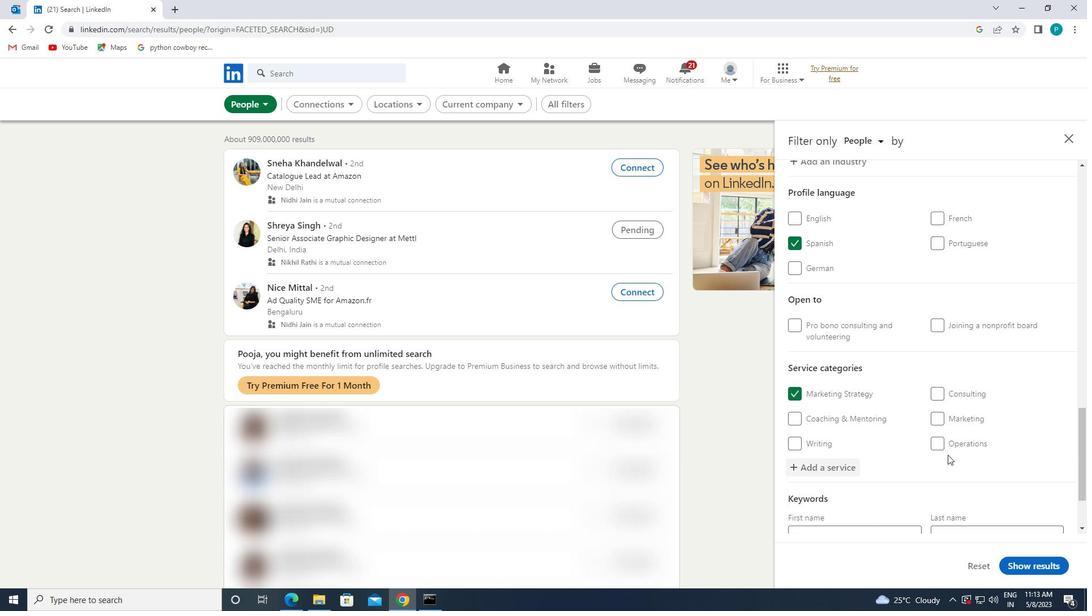 
Action: Mouse scrolled (947, 454) with delta (0, 0)
Screenshot: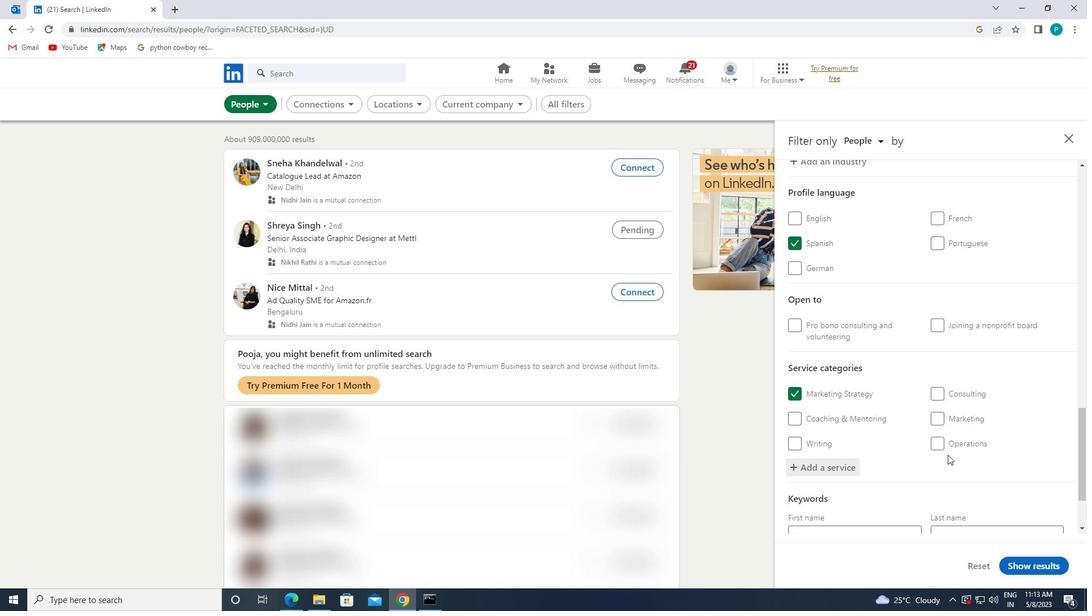 
Action: Mouse moved to (893, 483)
Screenshot: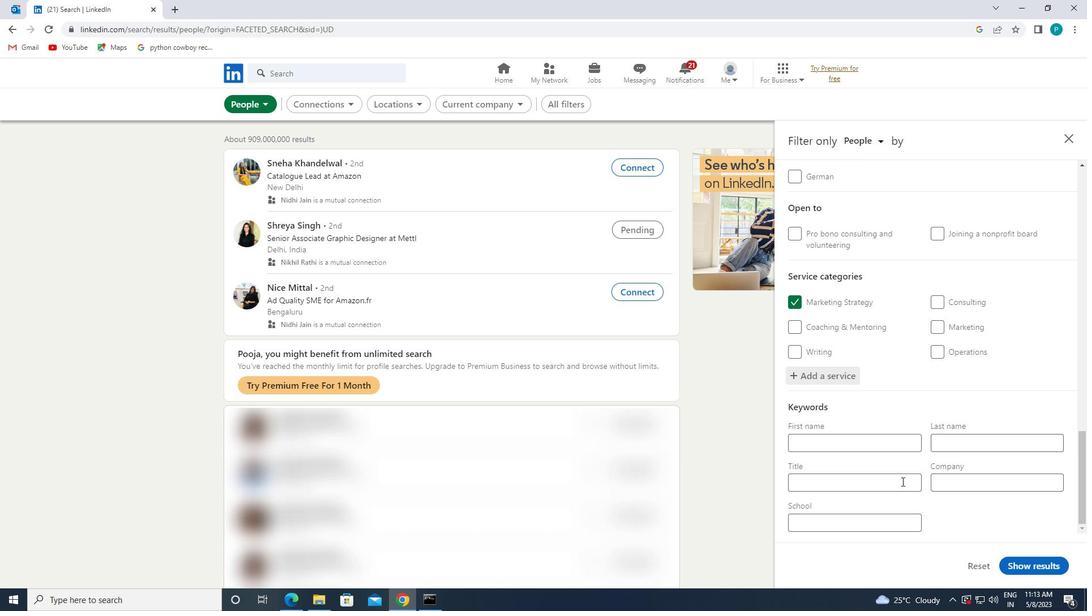 
Action: Mouse pressed left at (893, 483)
Screenshot: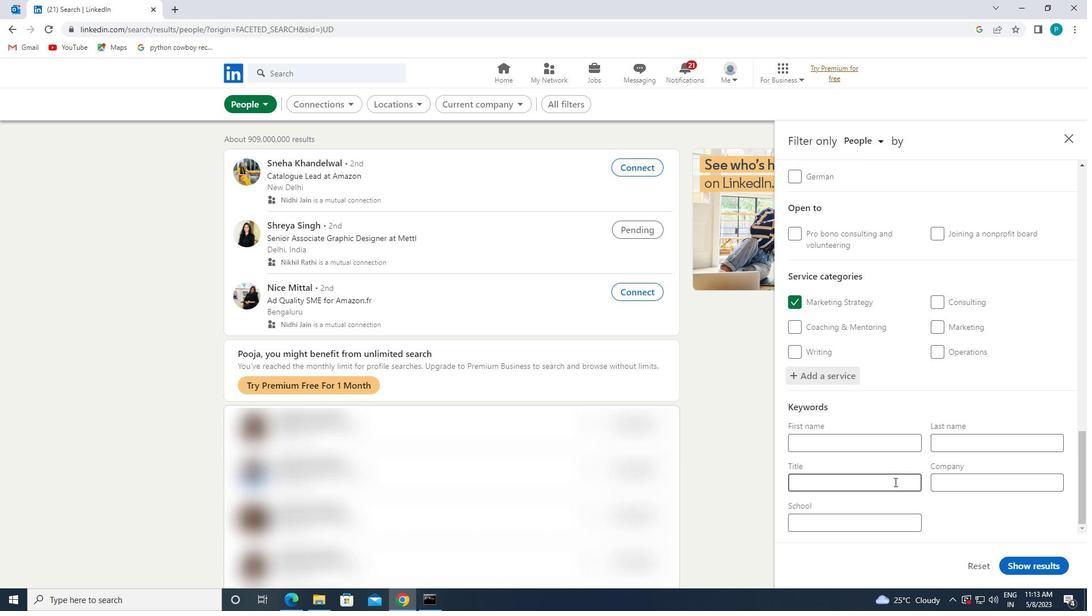 
Action: Key pressed <Key.caps_lock>S<Key.caps_lock>AFETY<Key.space><Key.caps_lock>E<Key.caps_lock>NGINEER
Screenshot: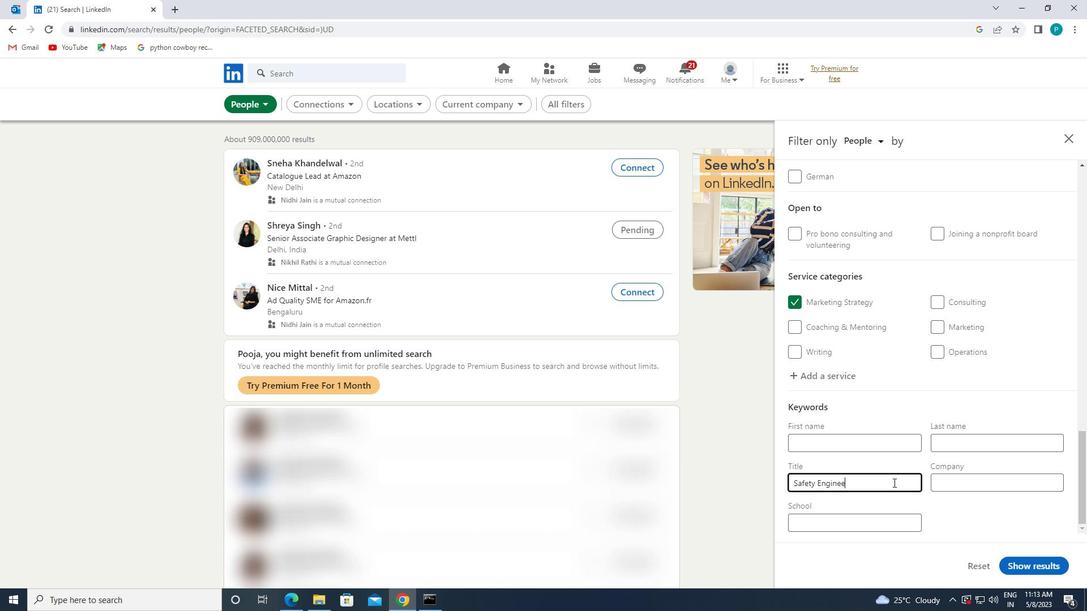
Action: Mouse moved to (1008, 563)
Screenshot: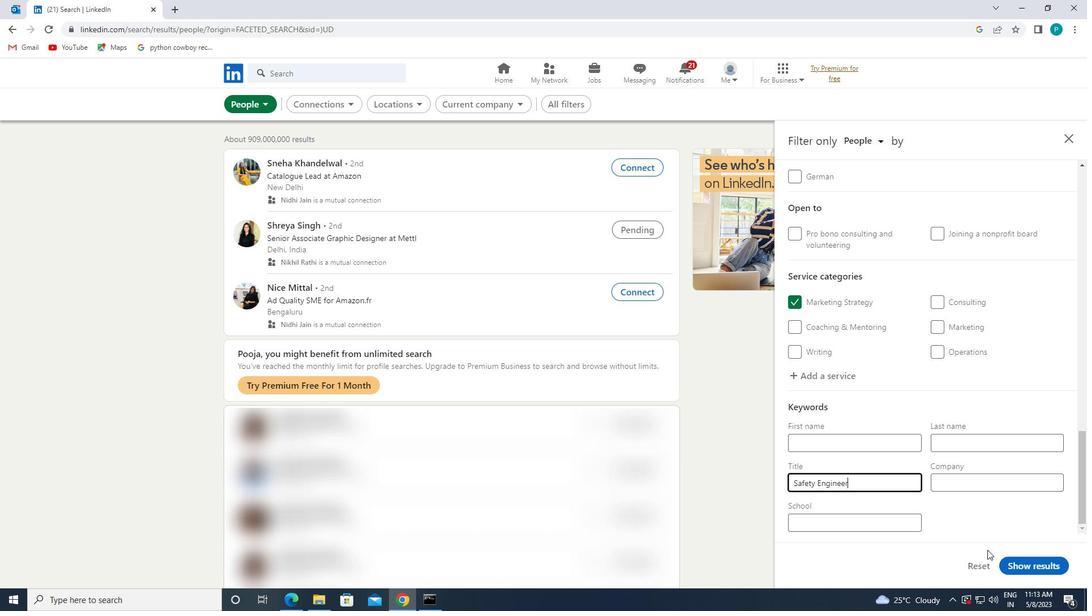 
Action: Mouse pressed left at (1008, 563)
Screenshot: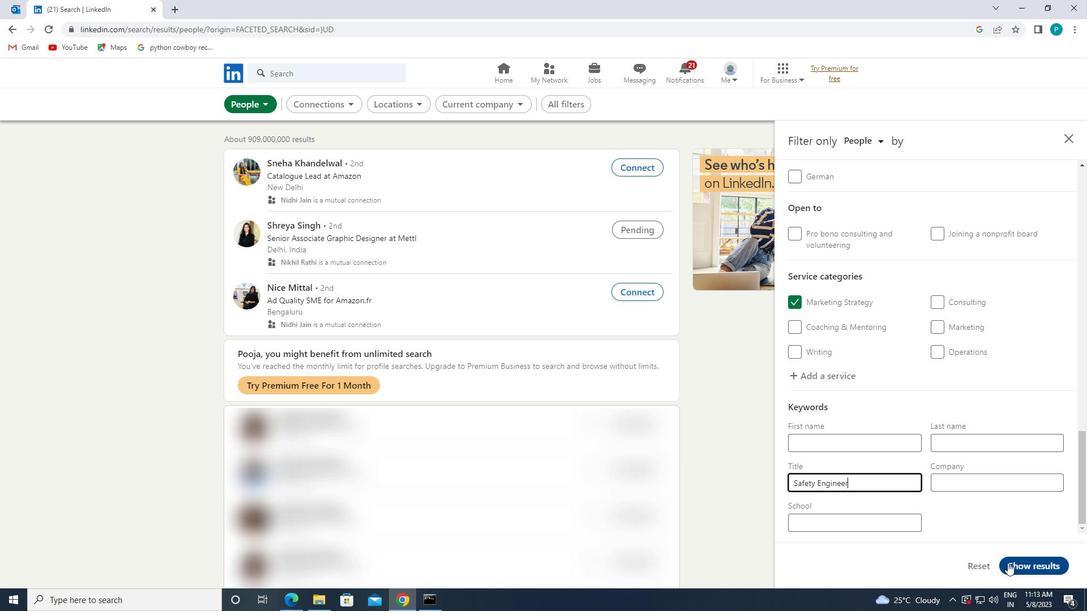 
